 Task: Look for space in Hennaya, Algeria from 3rd June, 2023 to 9th June, 2023 for 2 adults in price range Rs.6000 to Rs.12000. Place can be entire place with 1  bedroom having 1 bed and 1 bathroom. Property type can be house, flat, hotel. Amenities needed are: washing machine. Booking option can be shelf check-in. Required host language is .
Action: Mouse moved to (519, 98)
Screenshot: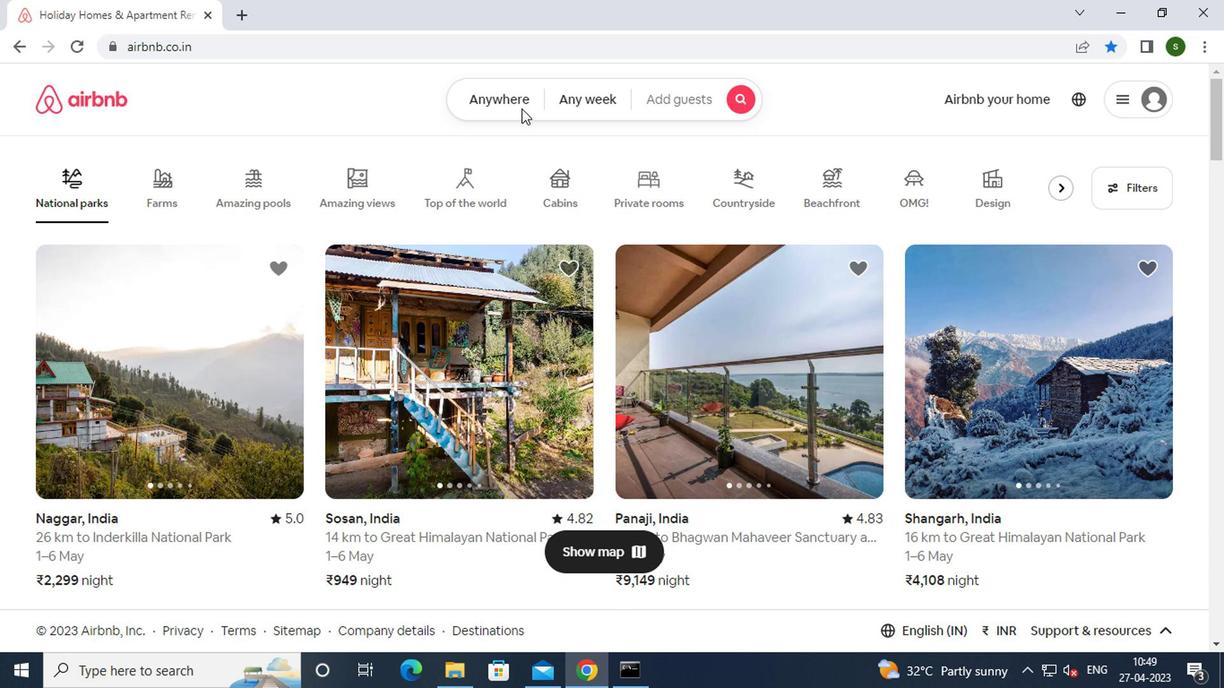 
Action: Mouse pressed left at (519, 98)
Screenshot: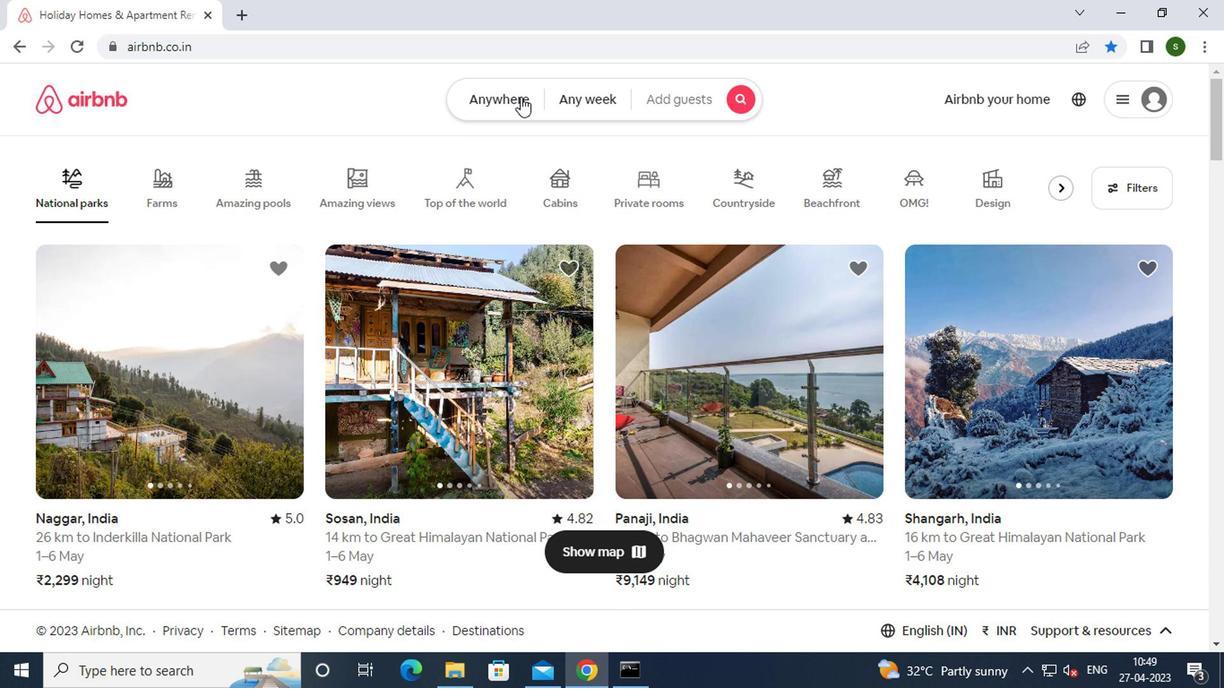 
Action: Mouse moved to (455, 173)
Screenshot: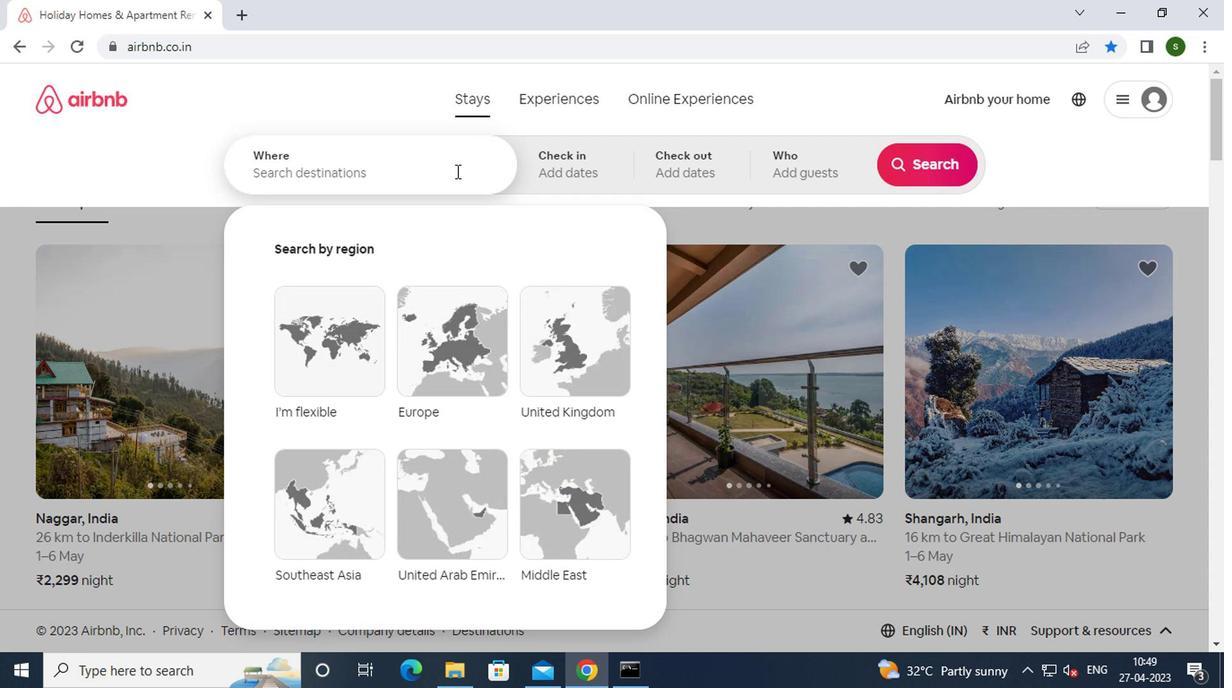 
Action: Mouse pressed left at (455, 173)
Screenshot: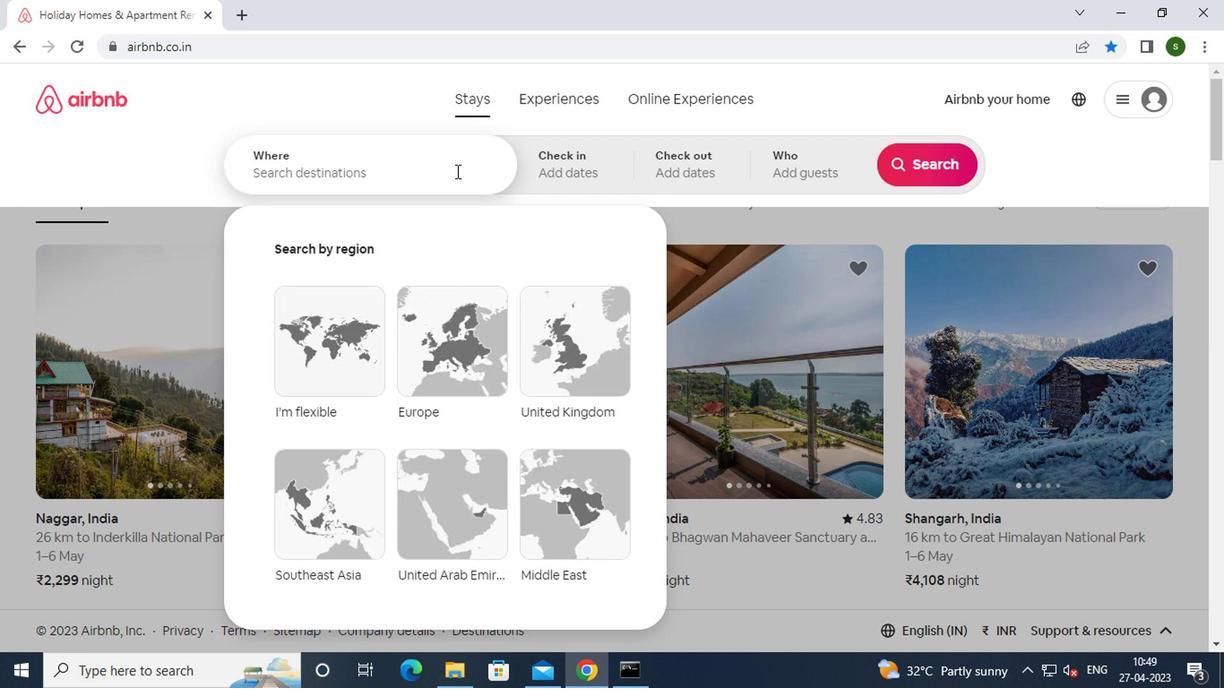 
Action: Key pressed h<Key.caps_lock>ennaya,<Key.space><Key.caps_lock>a<Key.caps_lock>lgeria<Key.enter>
Screenshot: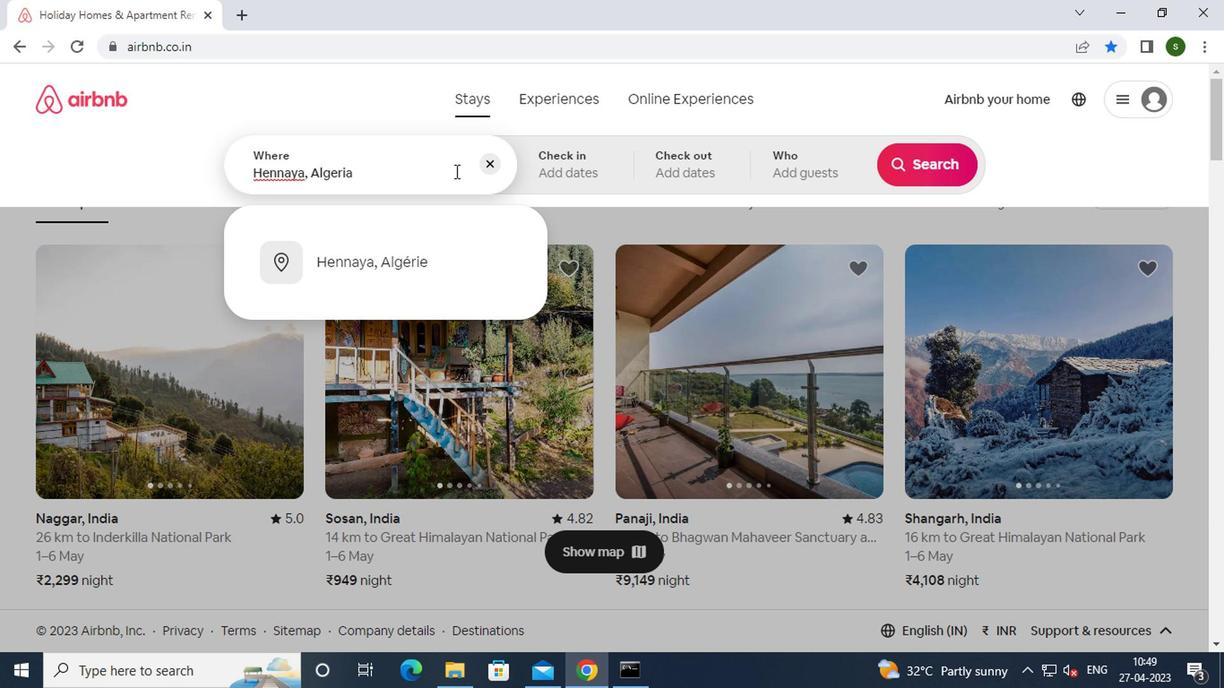 
Action: Mouse moved to (900, 312)
Screenshot: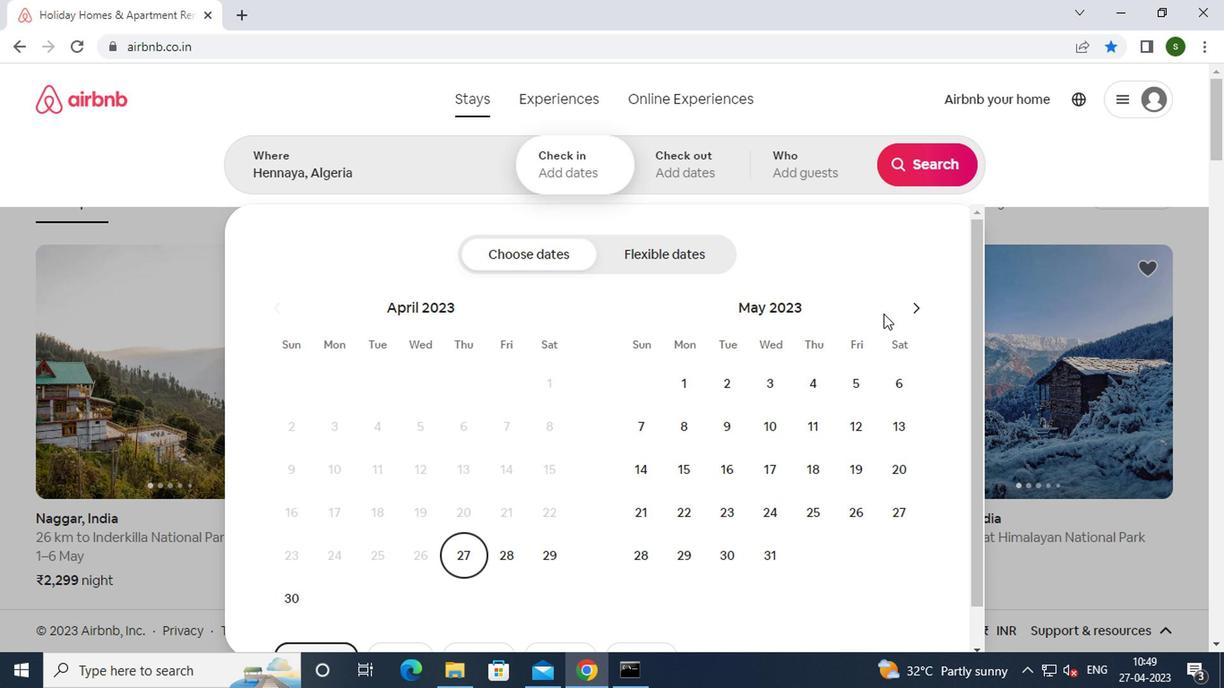 
Action: Mouse pressed left at (900, 312)
Screenshot: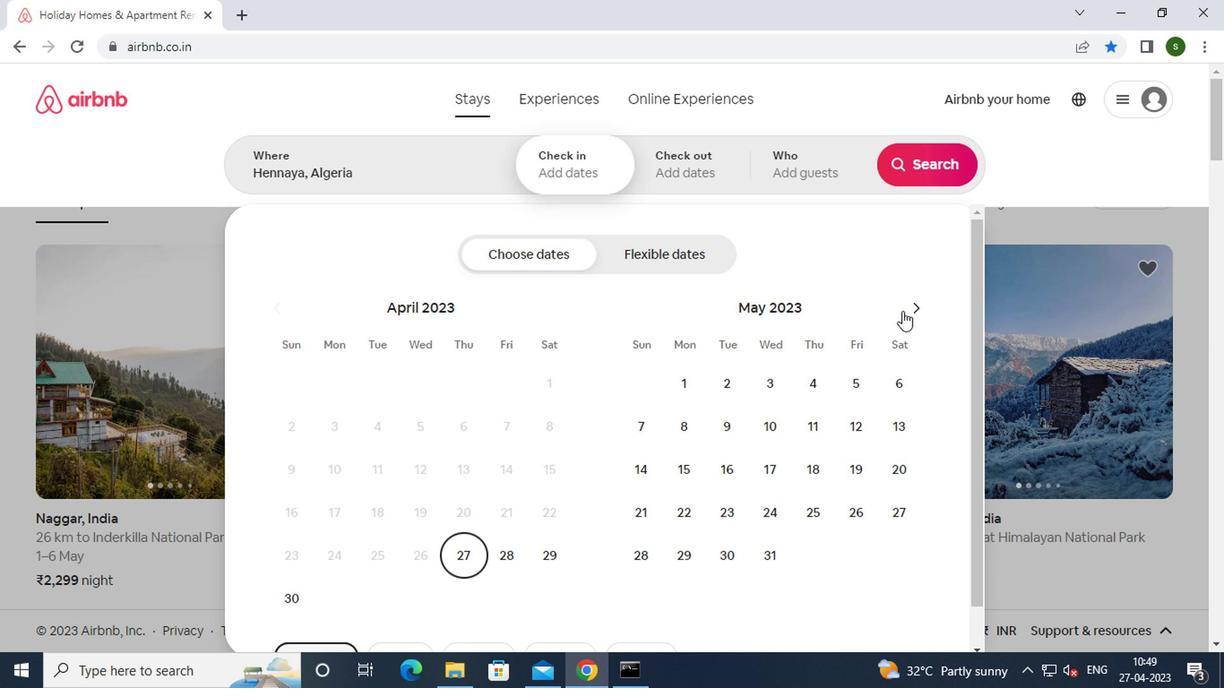 
Action: Mouse moved to (885, 390)
Screenshot: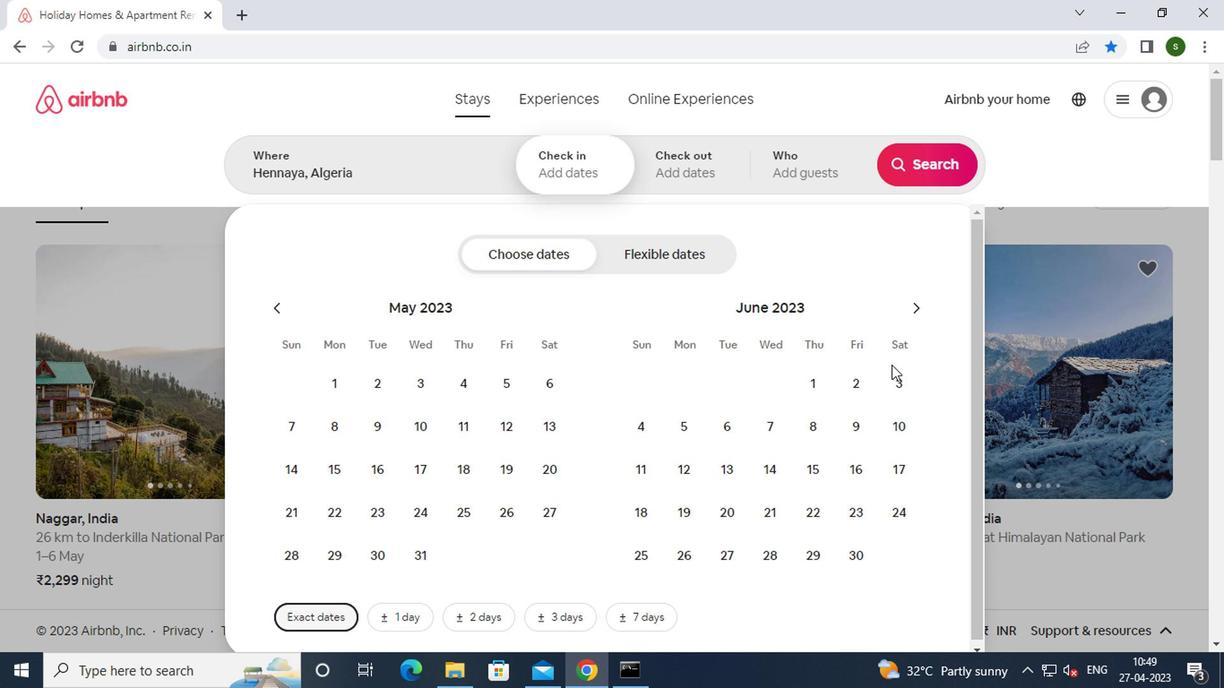
Action: Mouse pressed left at (885, 390)
Screenshot: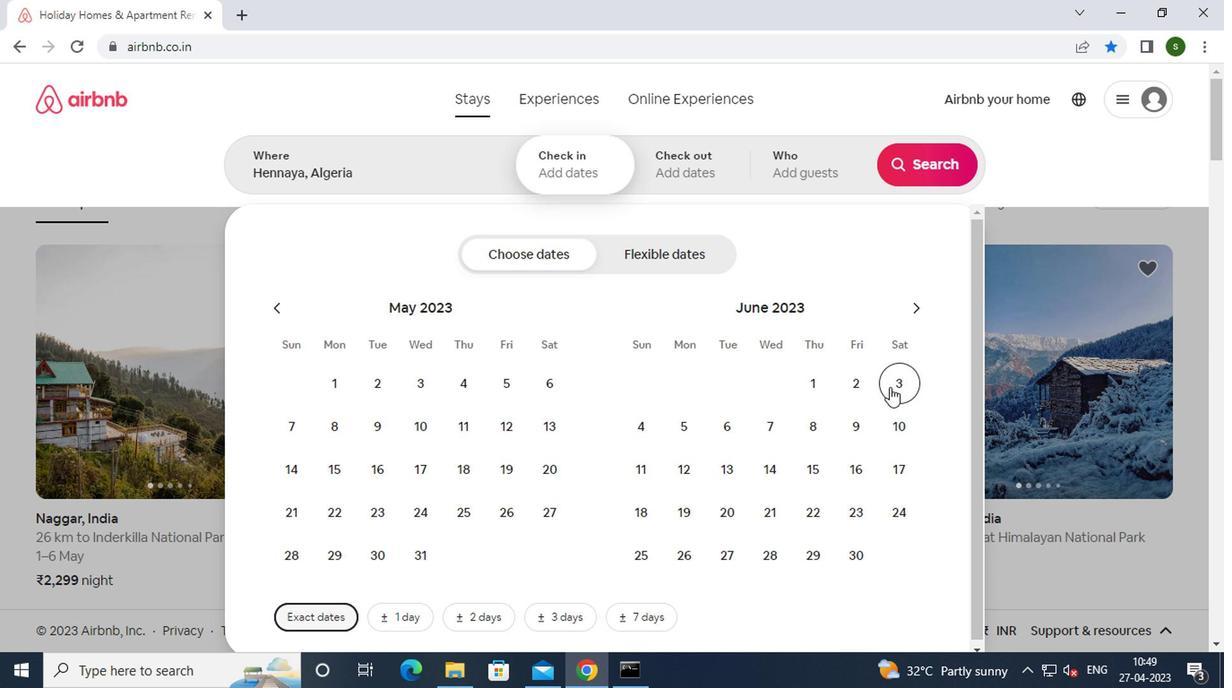 
Action: Mouse moved to (852, 437)
Screenshot: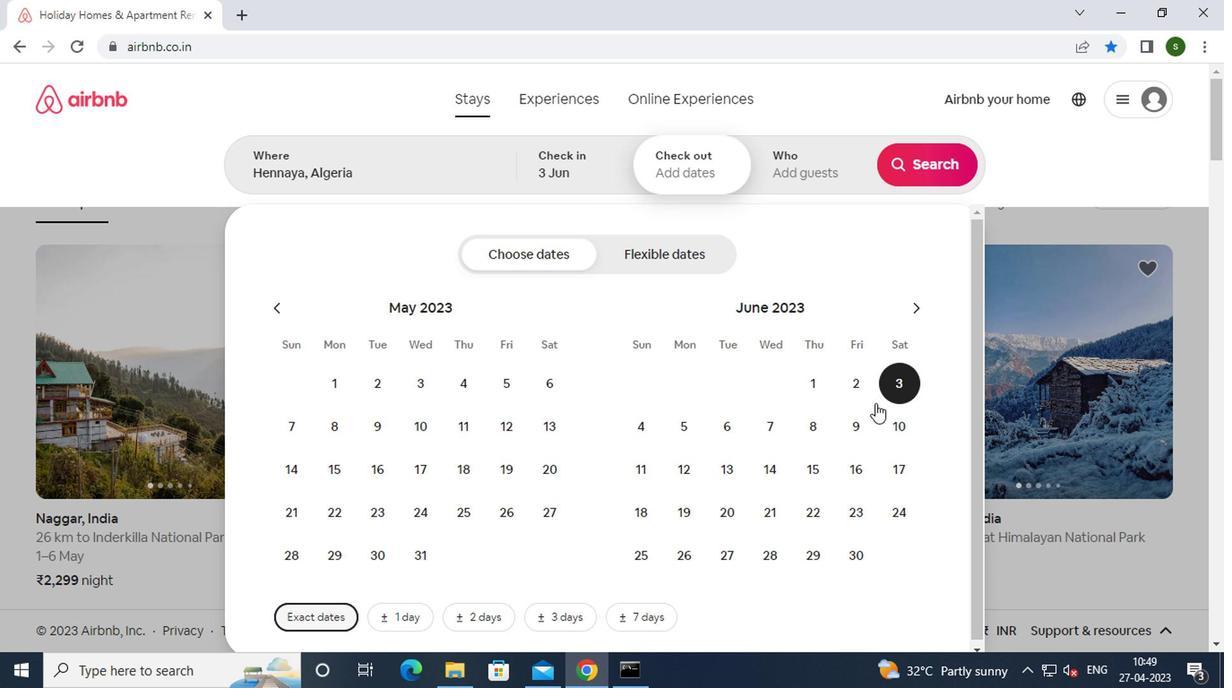 
Action: Mouse pressed left at (852, 437)
Screenshot: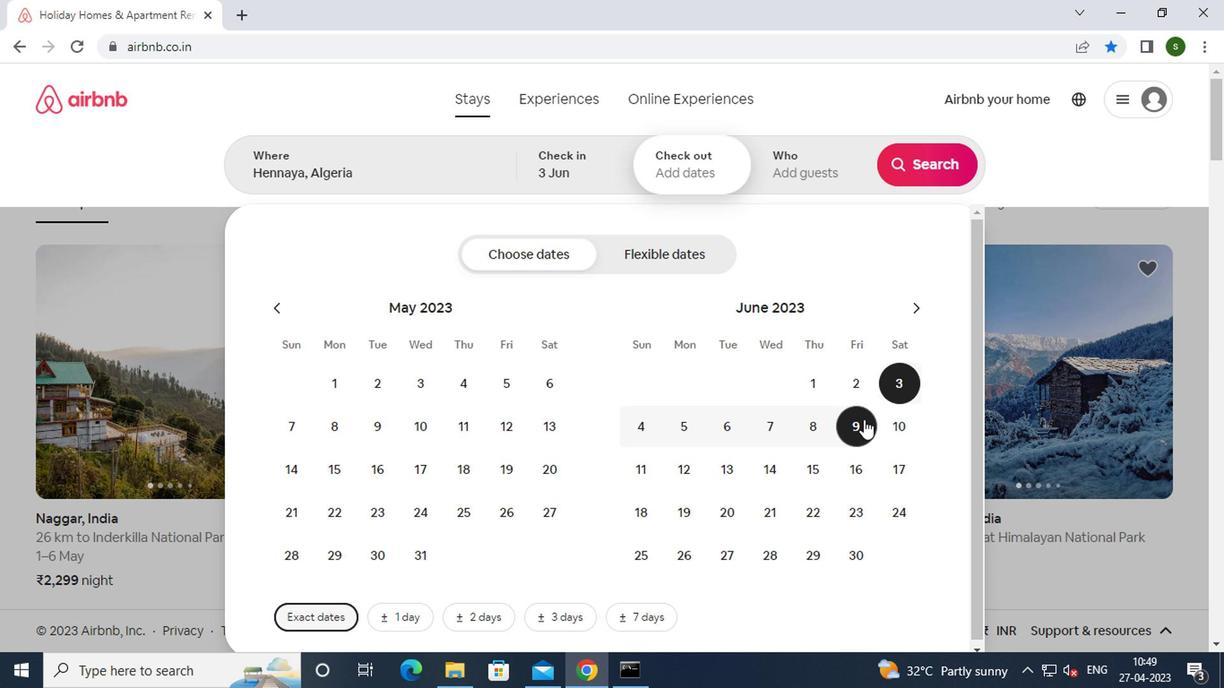 
Action: Mouse moved to (831, 177)
Screenshot: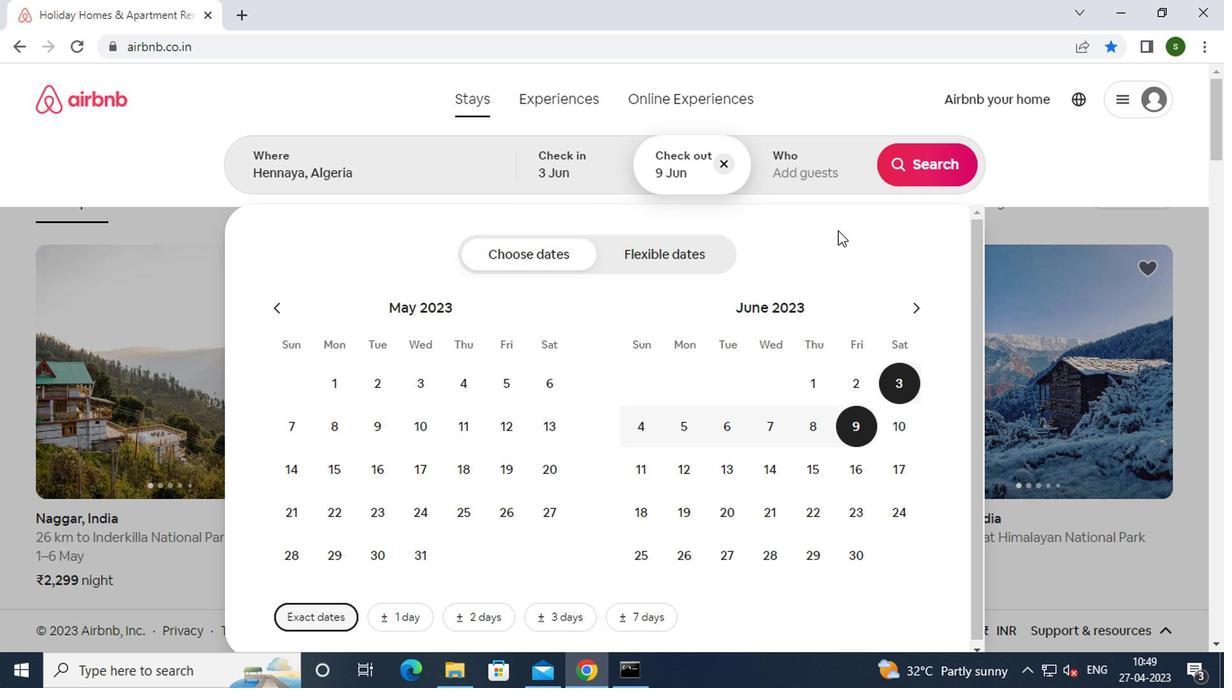 
Action: Mouse pressed left at (831, 177)
Screenshot: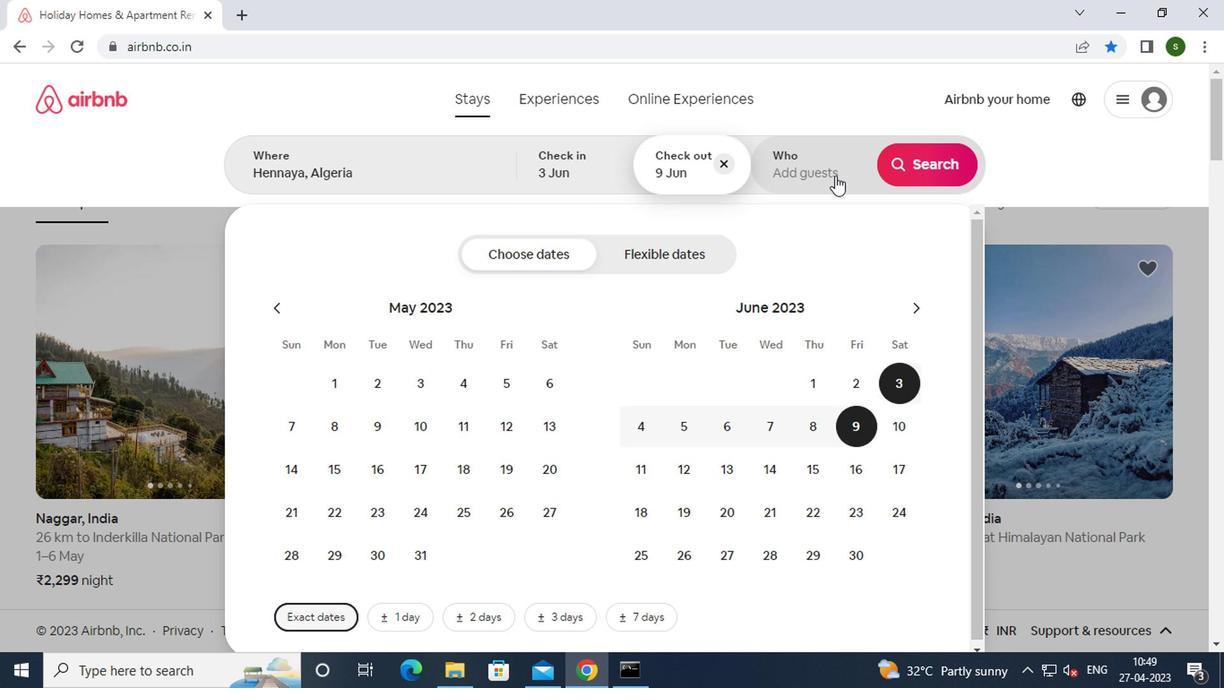 
Action: Mouse moved to (929, 258)
Screenshot: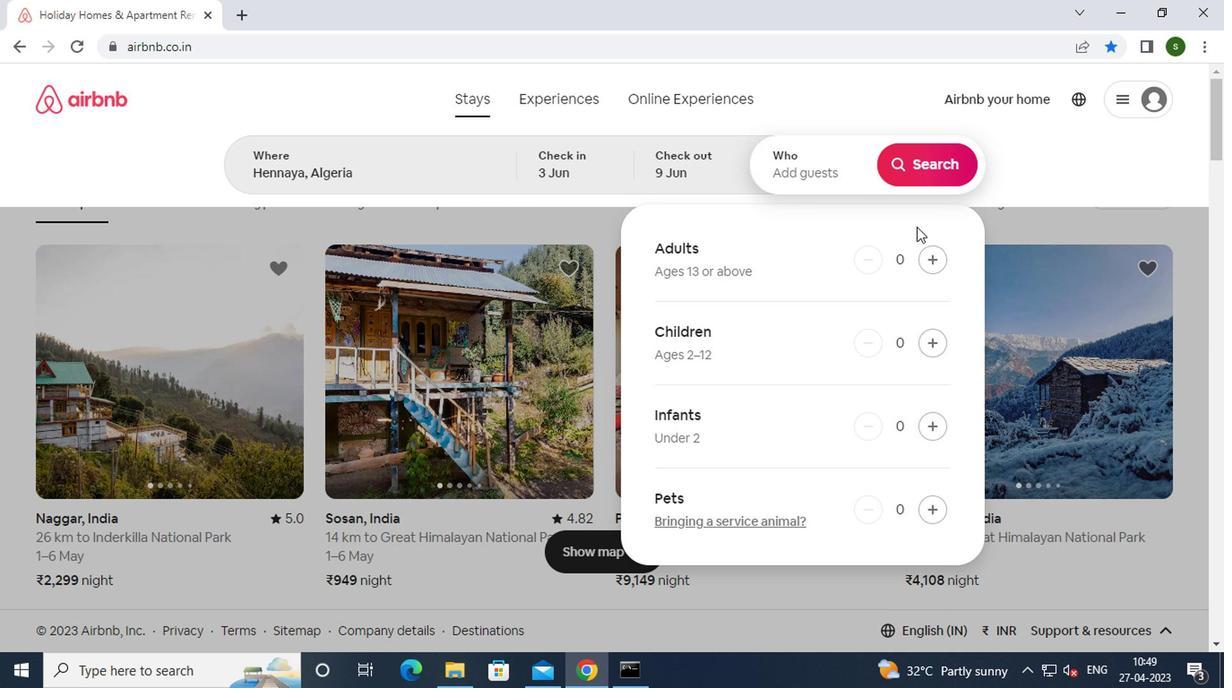
Action: Mouse pressed left at (929, 258)
Screenshot: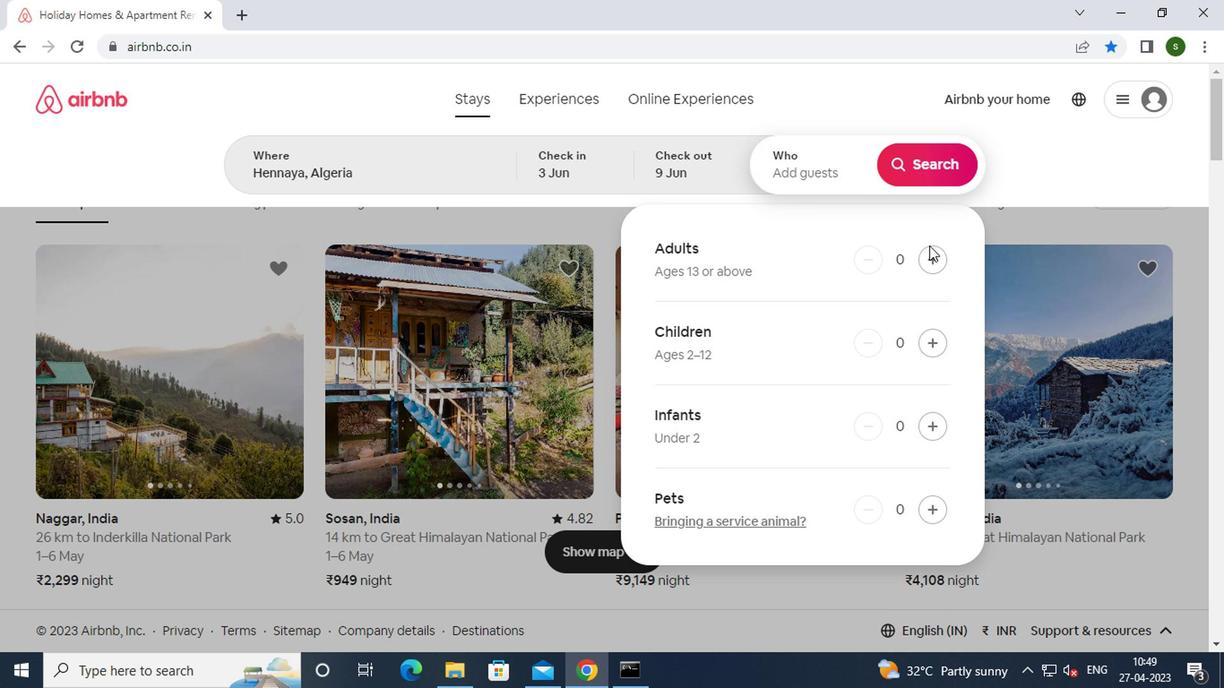 
Action: Mouse pressed left at (929, 258)
Screenshot: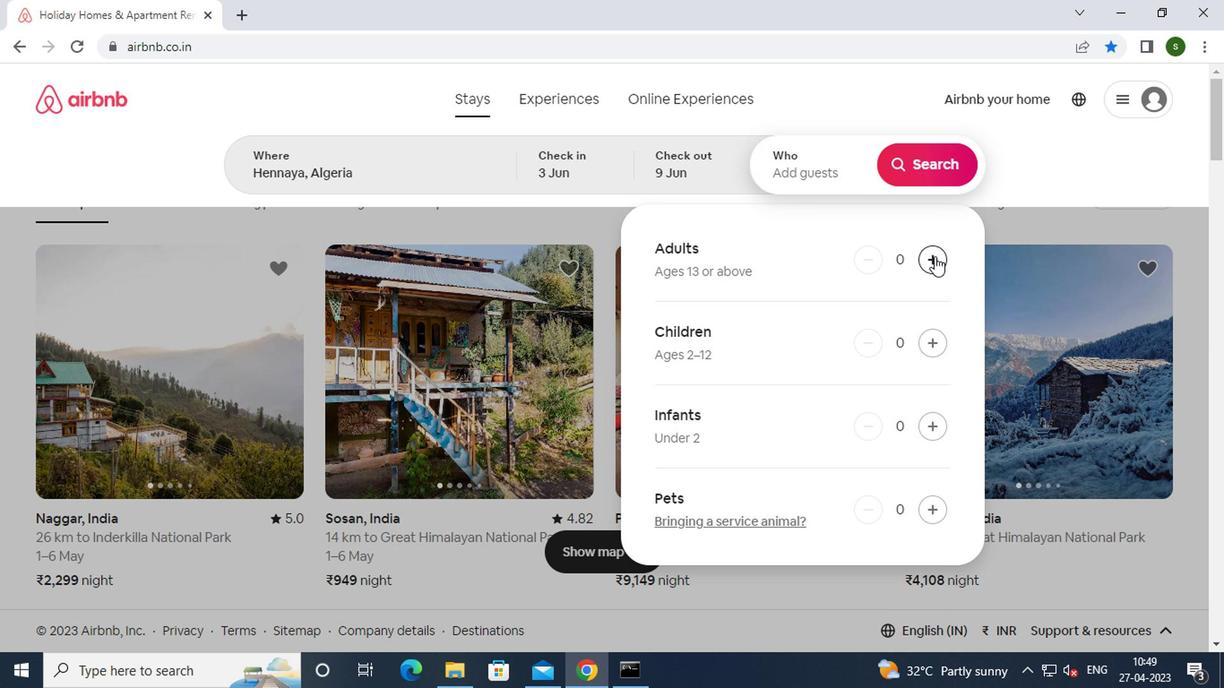 
Action: Mouse moved to (934, 175)
Screenshot: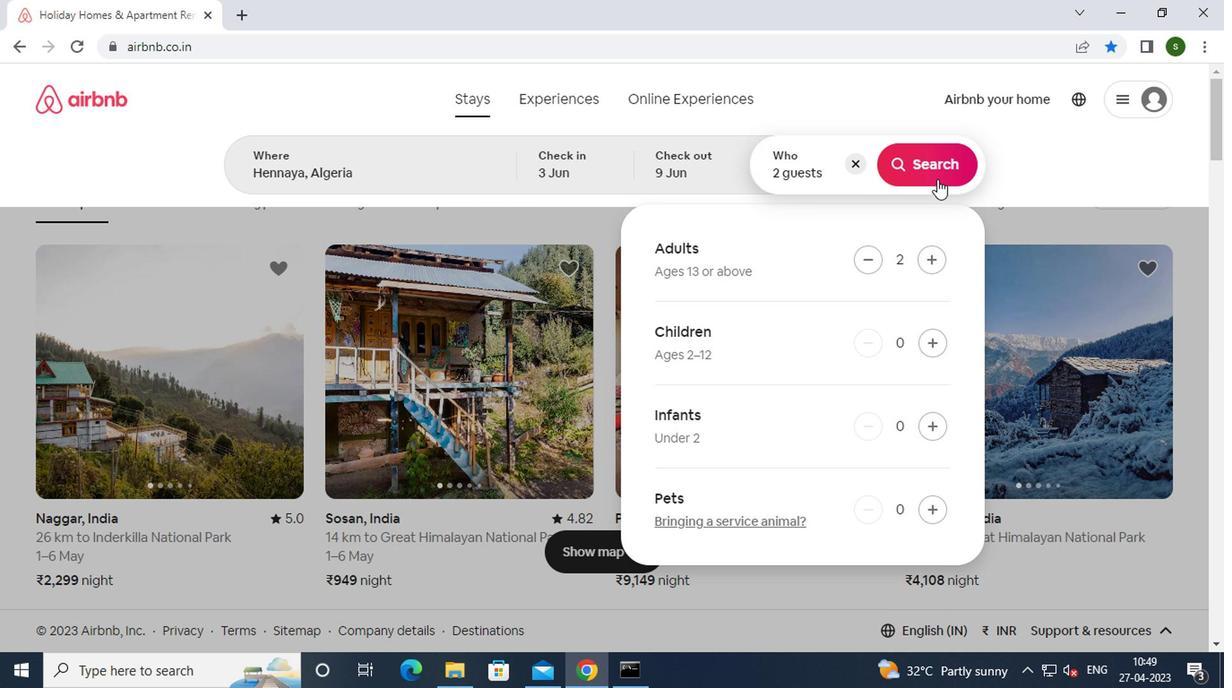 
Action: Mouse pressed left at (934, 175)
Screenshot: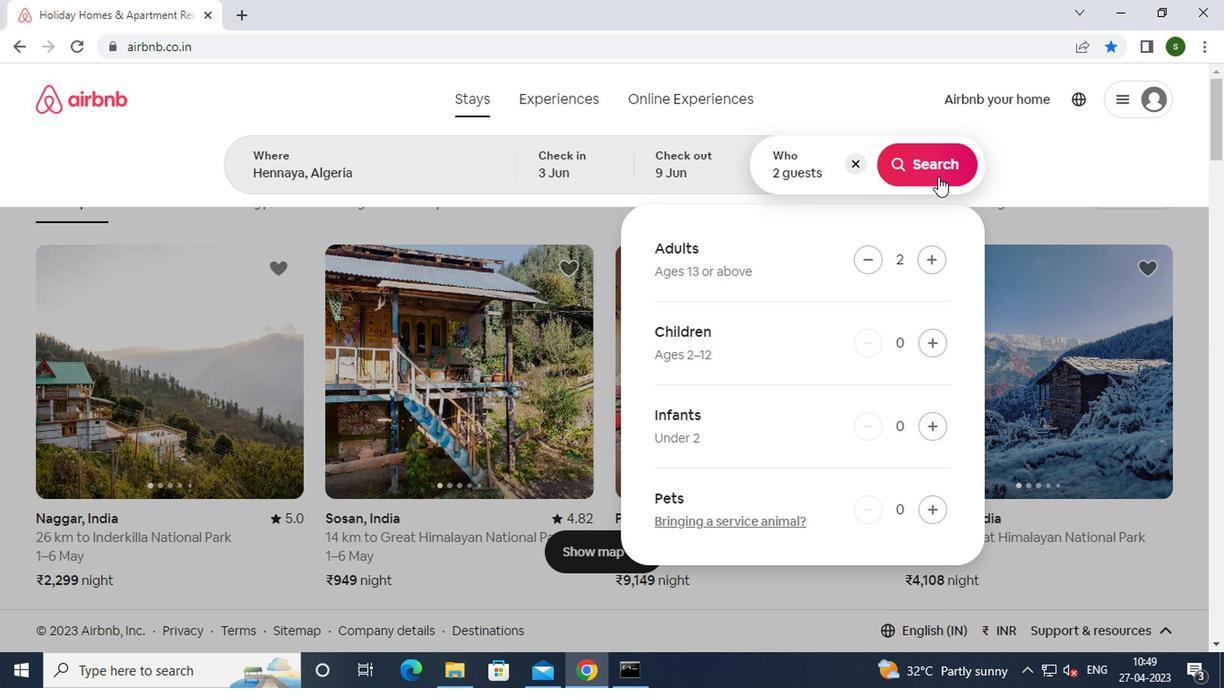 
Action: Mouse moved to (1137, 174)
Screenshot: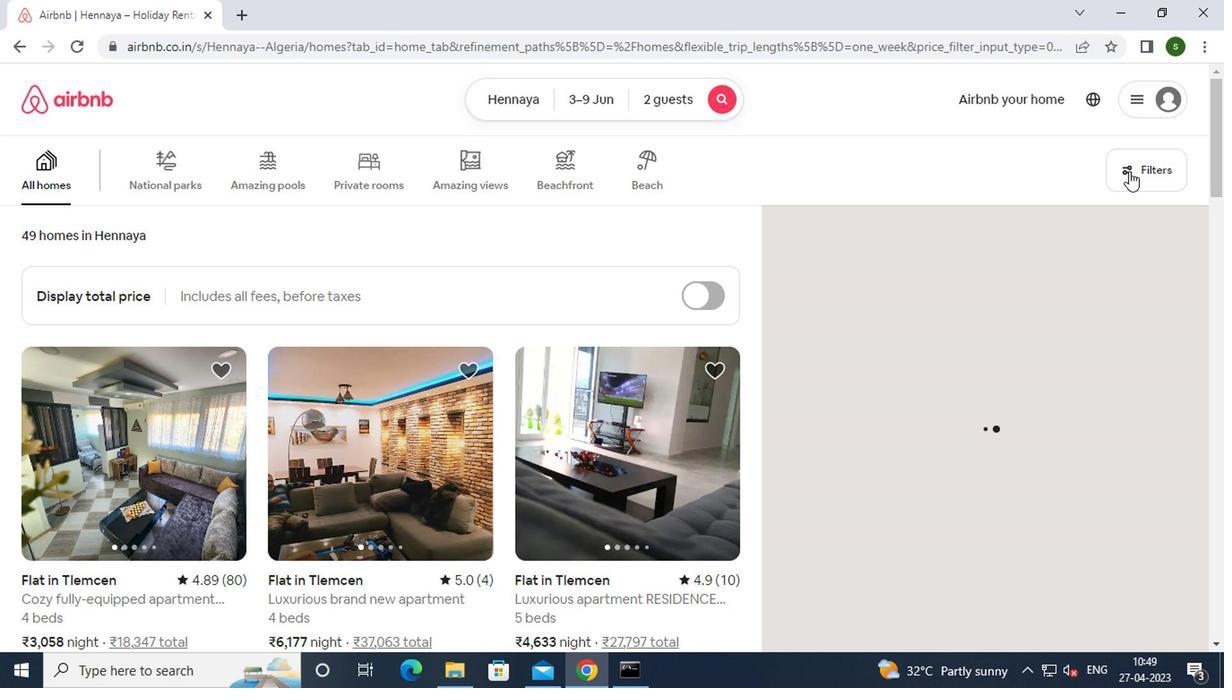
Action: Mouse pressed left at (1137, 174)
Screenshot: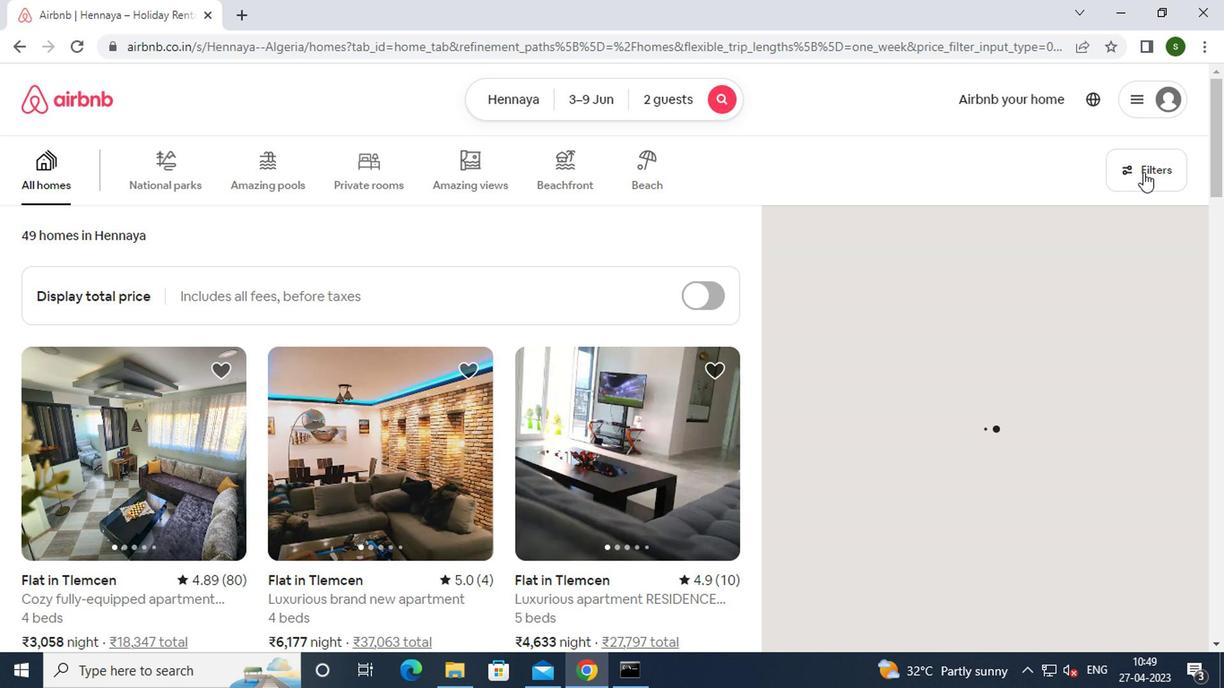 
Action: Mouse moved to (562, 387)
Screenshot: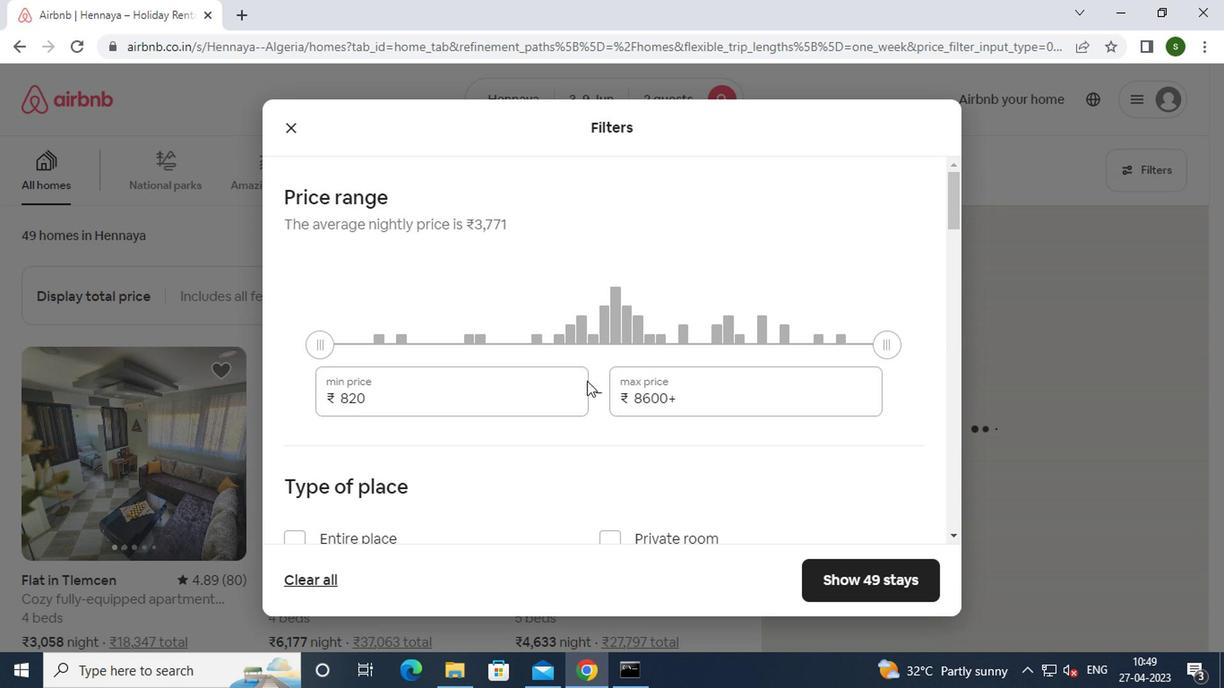 
Action: Mouse pressed left at (562, 387)
Screenshot: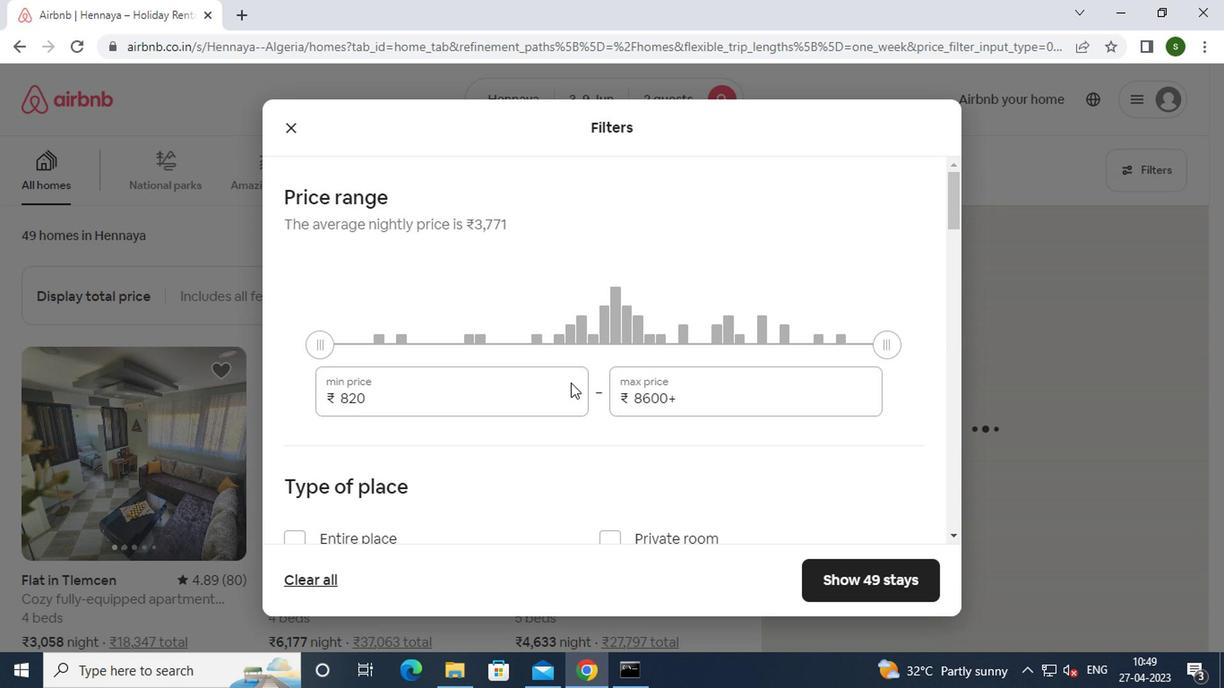 
Action: Key pressed <Key.backspace><Key.backspace><Key.backspace><Key.backspace>6000
Screenshot: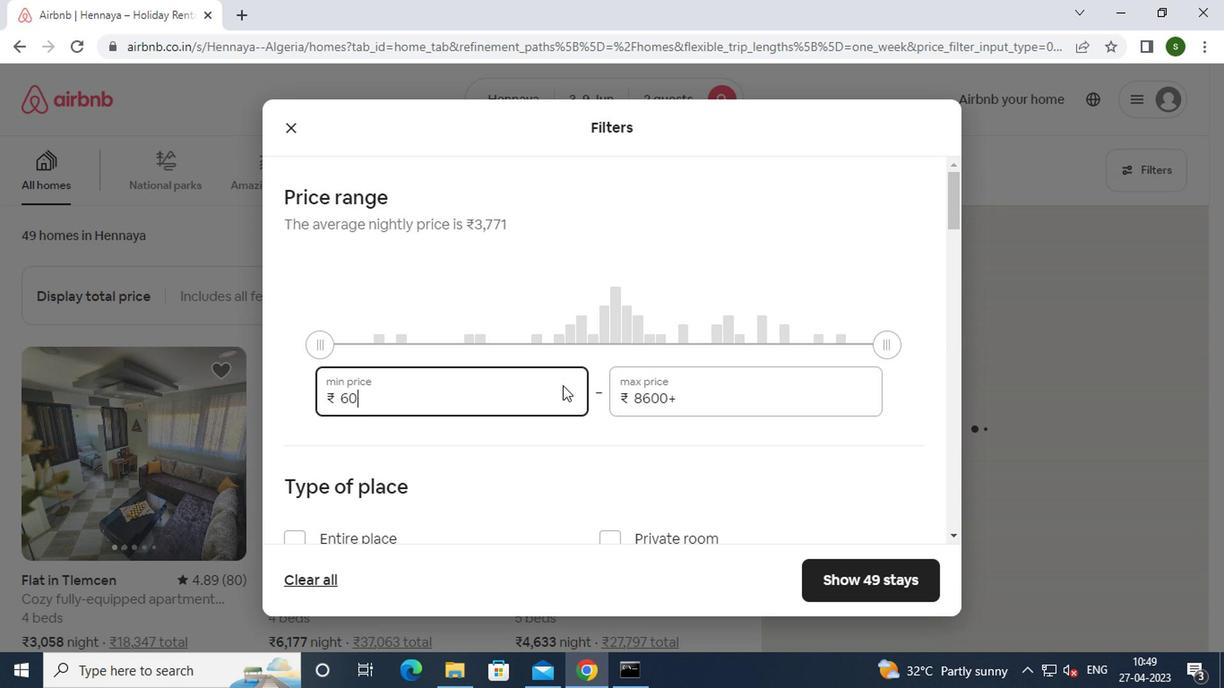 
Action: Mouse moved to (728, 397)
Screenshot: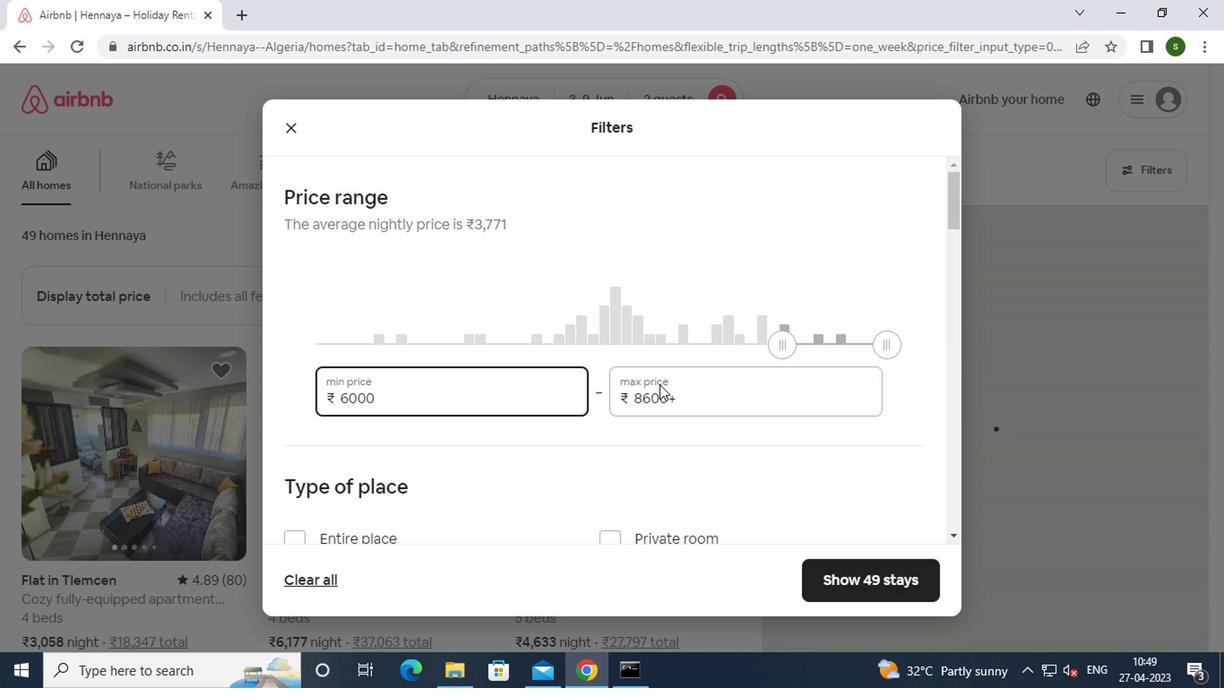 
Action: Mouse pressed left at (728, 397)
Screenshot: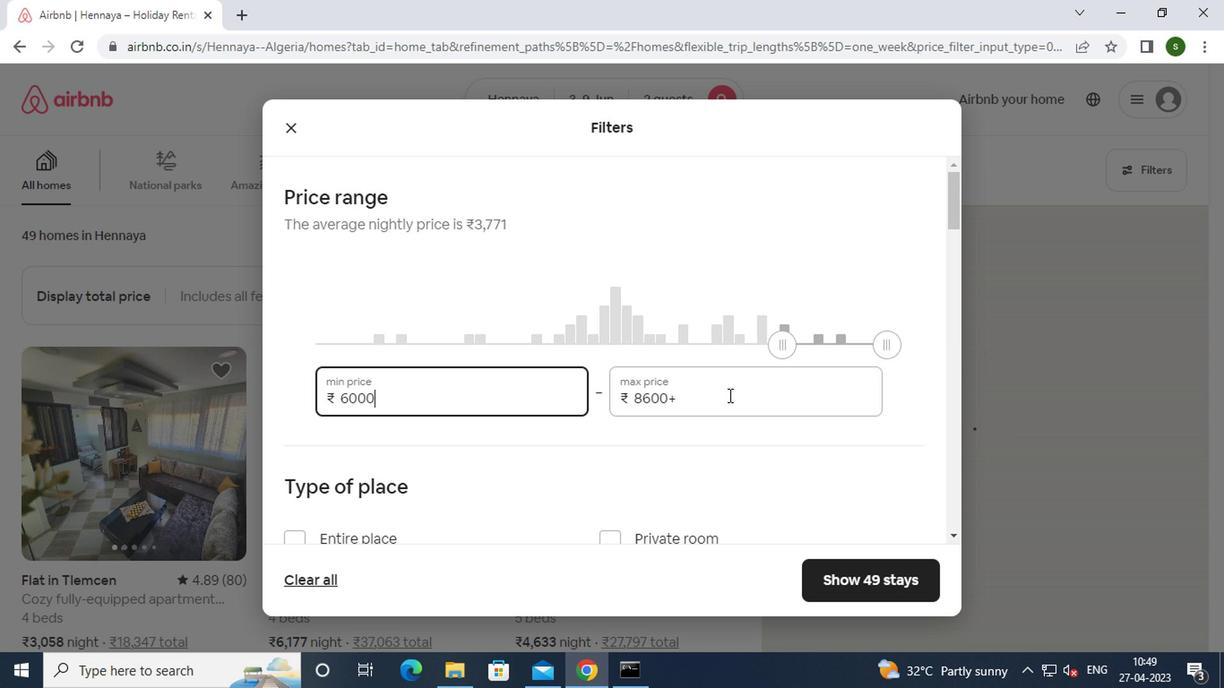 
Action: Key pressed <Key.backspace><Key.backspace><Key.backspace><Key.backspace><Key.backspace><Key.backspace><Key.backspace><Key.backspace><Key.backspace><Key.backspace><Key.backspace>12000
Screenshot: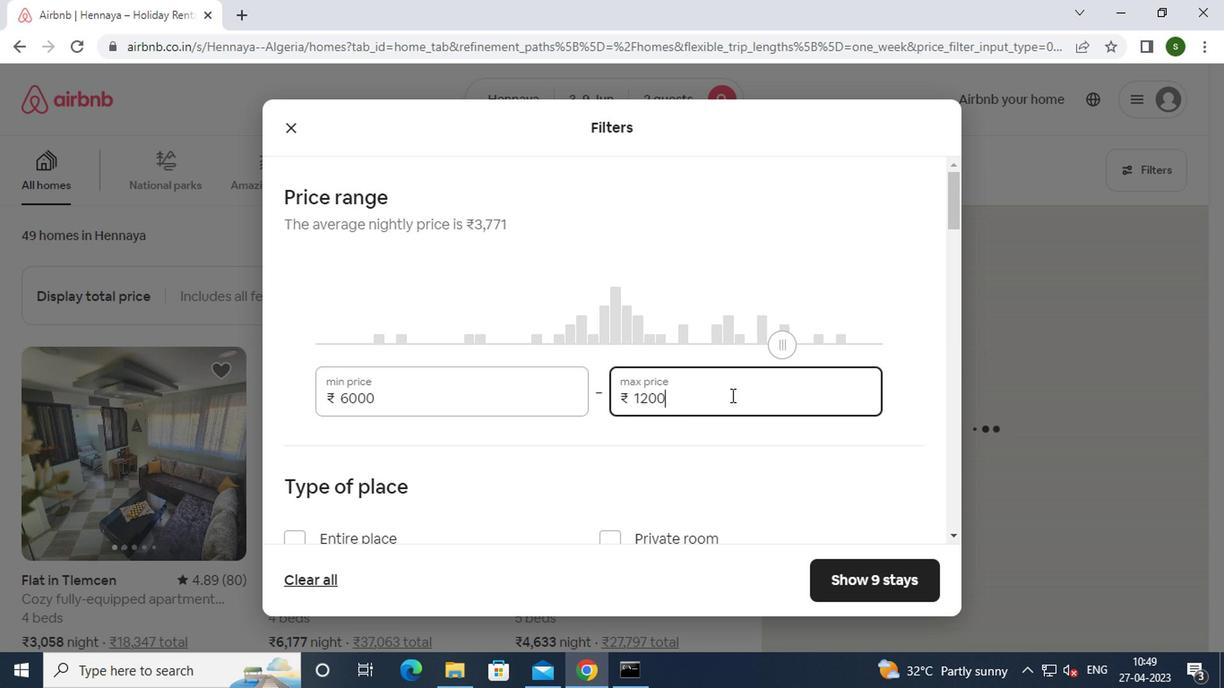 
Action: Mouse moved to (596, 405)
Screenshot: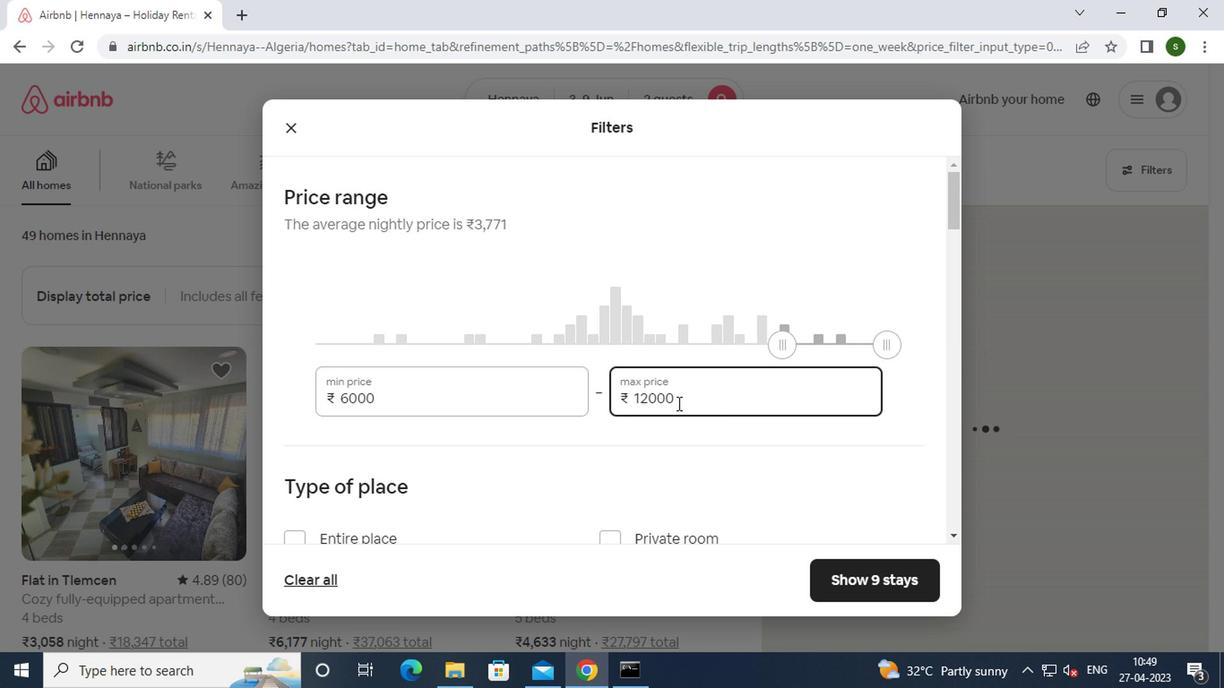 
Action: Mouse scrolled (596, 404) with delta (0, -1)
Screenshot: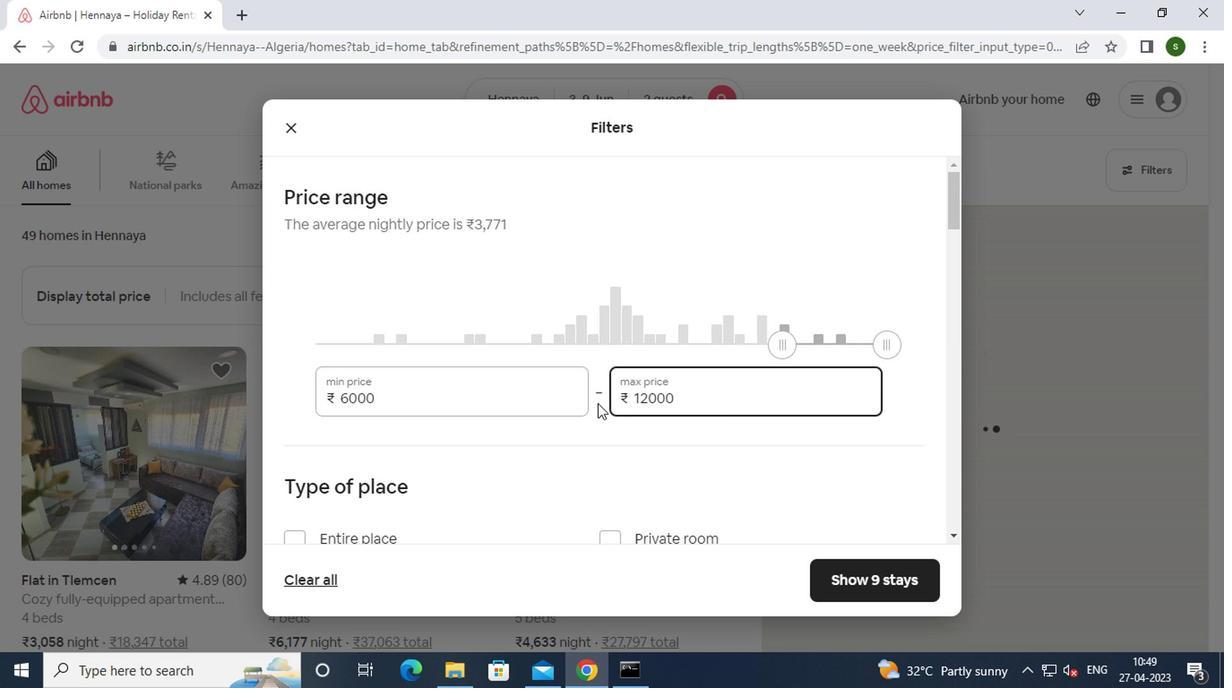 
Action: Mouse scrolled (596, 404) with delta (0, -1)
Screenshot: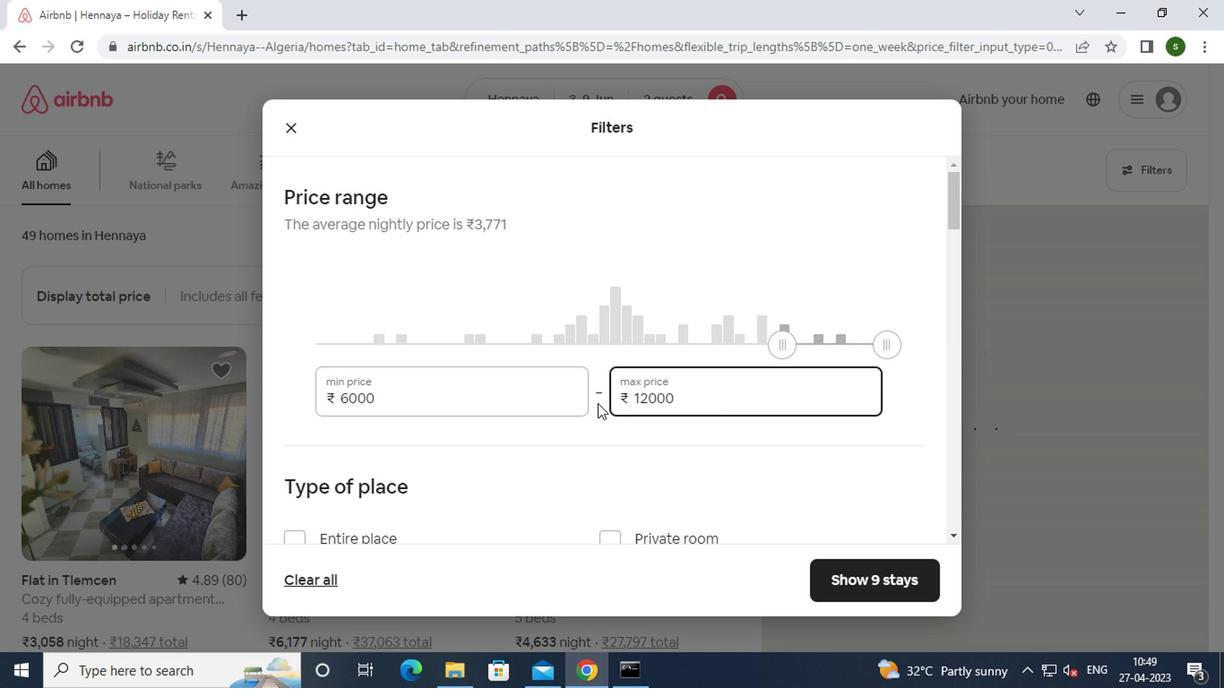 
Action: Mouse moved to (392, 366)
Screenshot: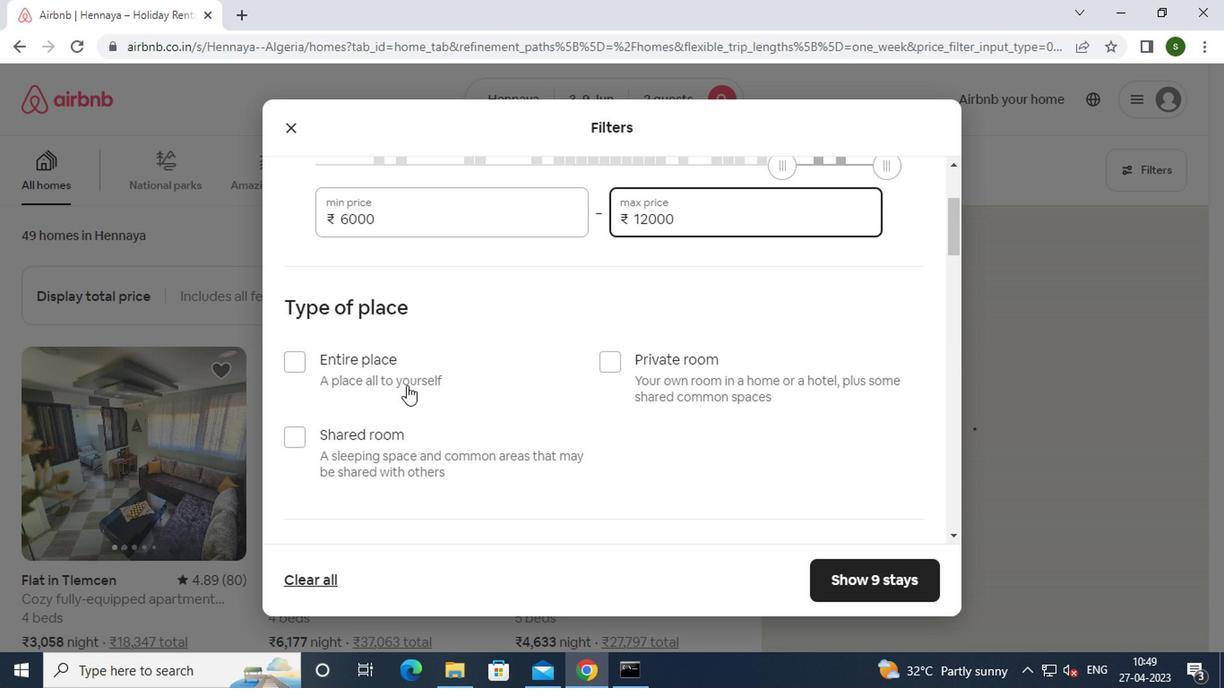 
Action: Mouse pressed left at (392, 366)
Screenshot: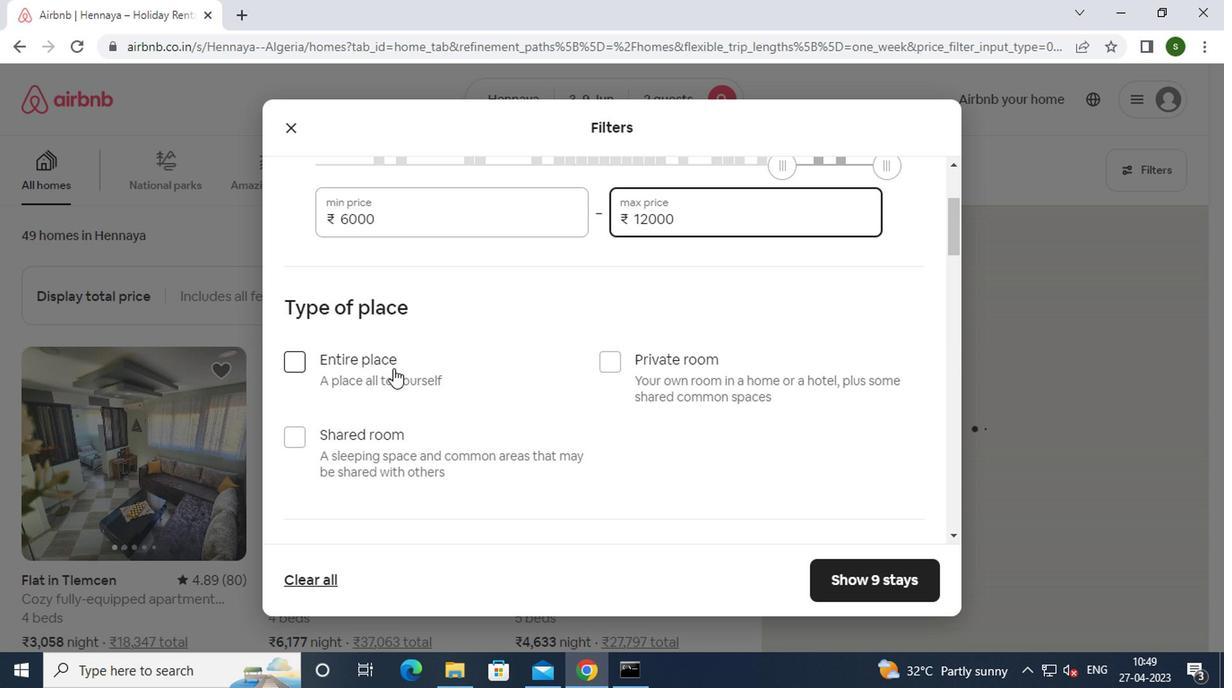 
Action: Mouse moved to (451, 348)
Screenshot: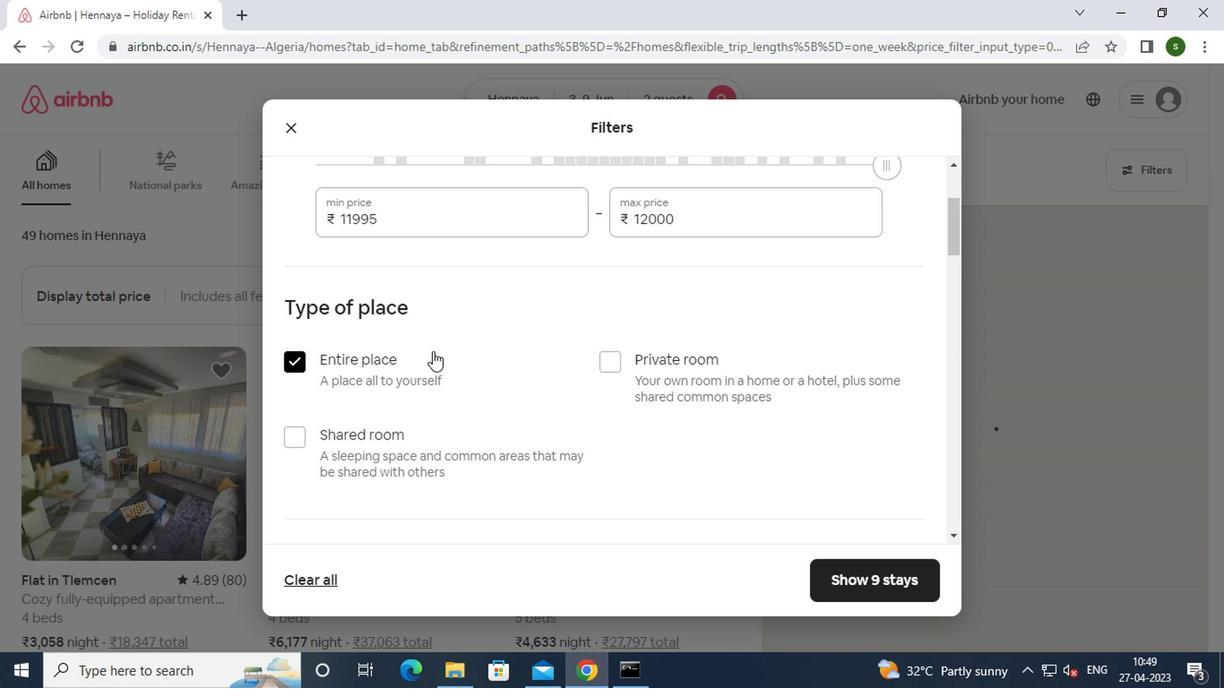 
Action: Mouse scrolled (451, 347) with delta (0, 0)
Screenshot: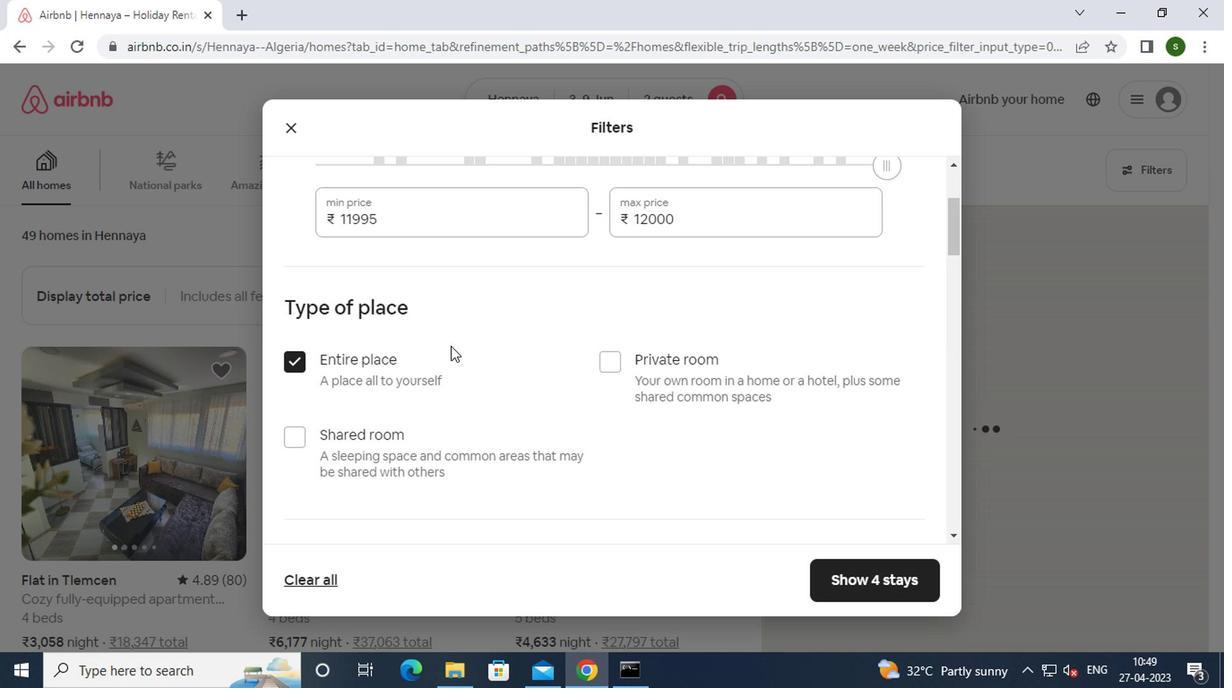 
Action: Mouse scrolled (451, 347) with delta (0, 0)
Screenshot: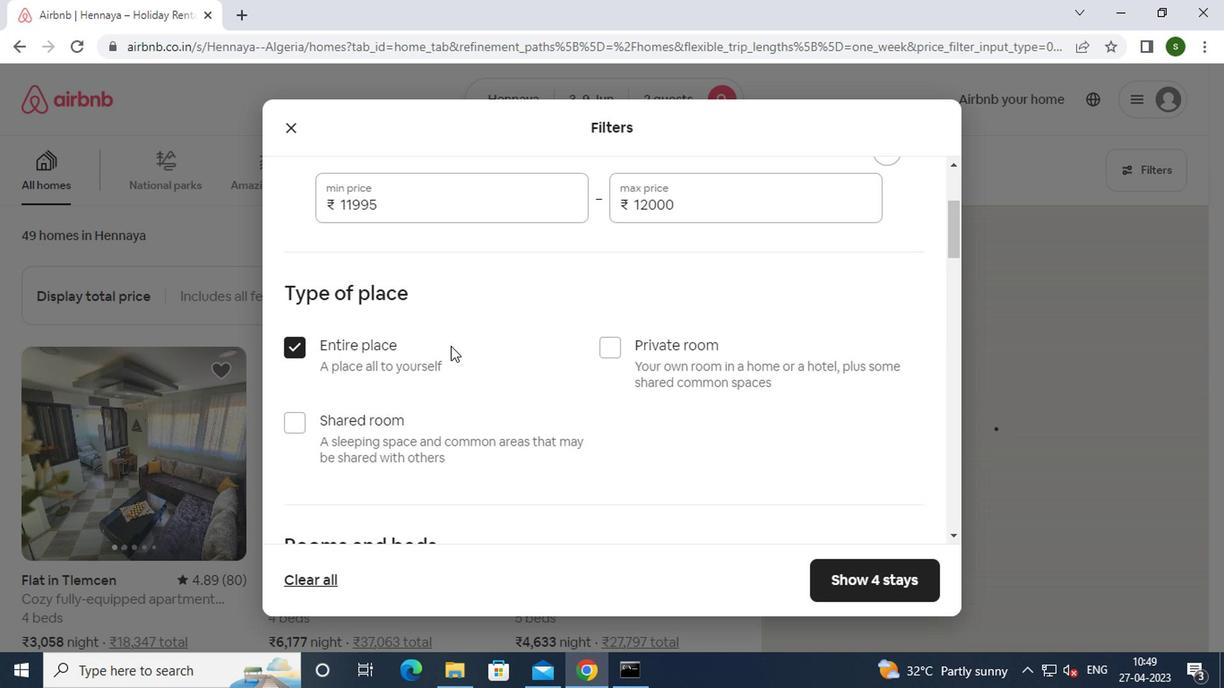 
Action: Mouse scrolled (451, 347) with delta (0, 0)
Screenshot: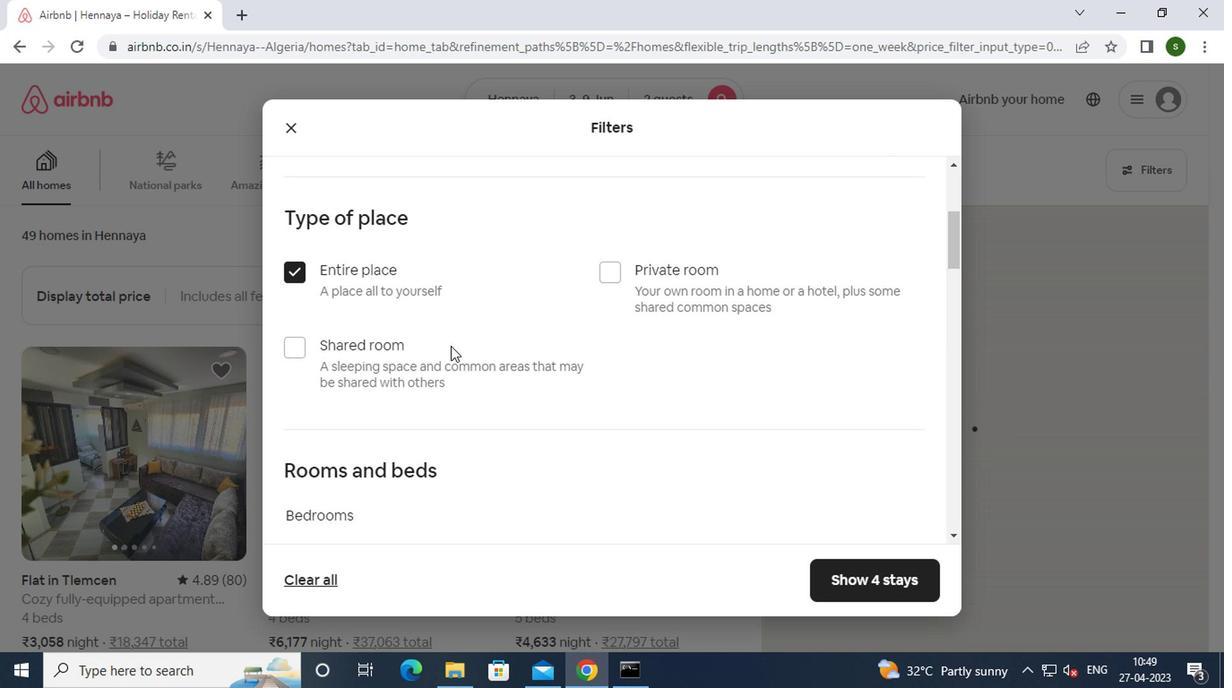 
Action: Mouse scrolled (451, 347) with delta (0, 0)
Screenshot: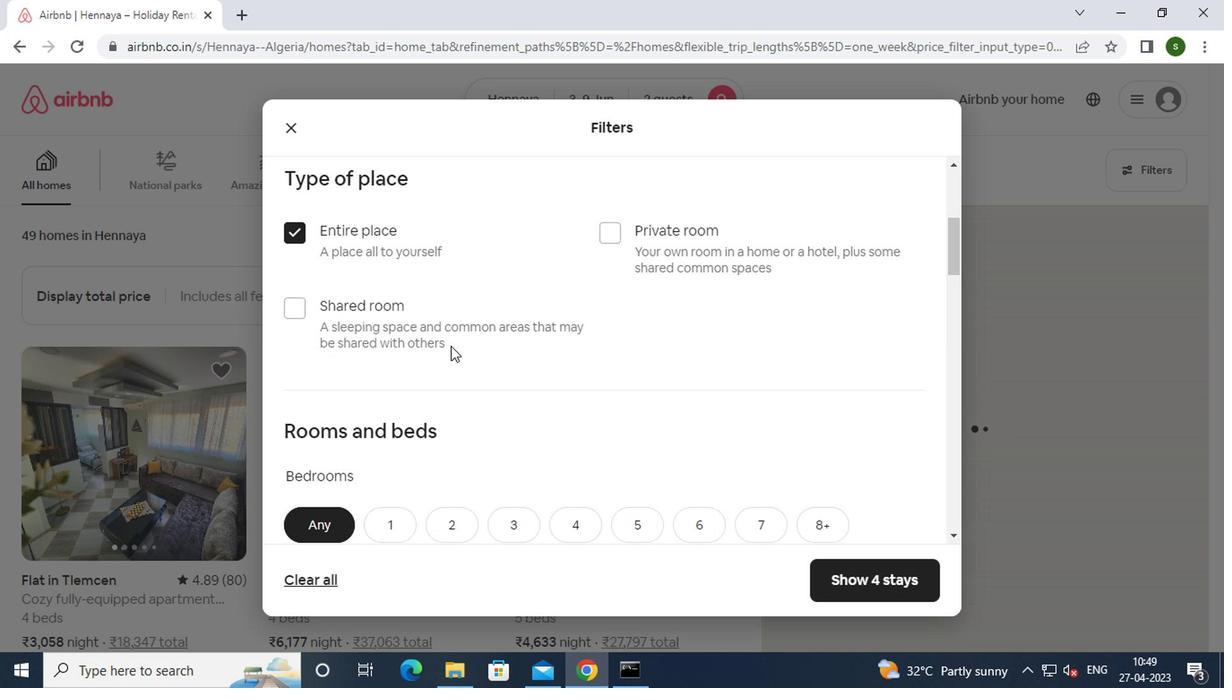 
Action: Mouse moved to (401, 295)
Screenshot: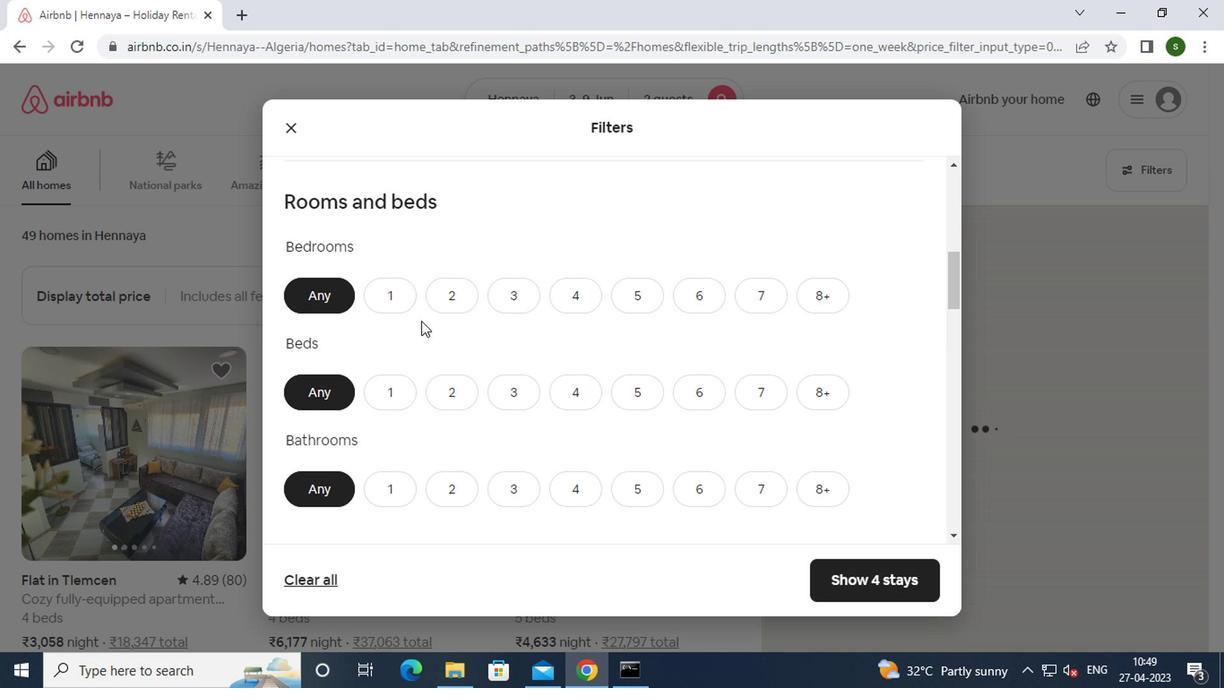 
Action: Mouse pressed left at (401, 295)
Screenshot: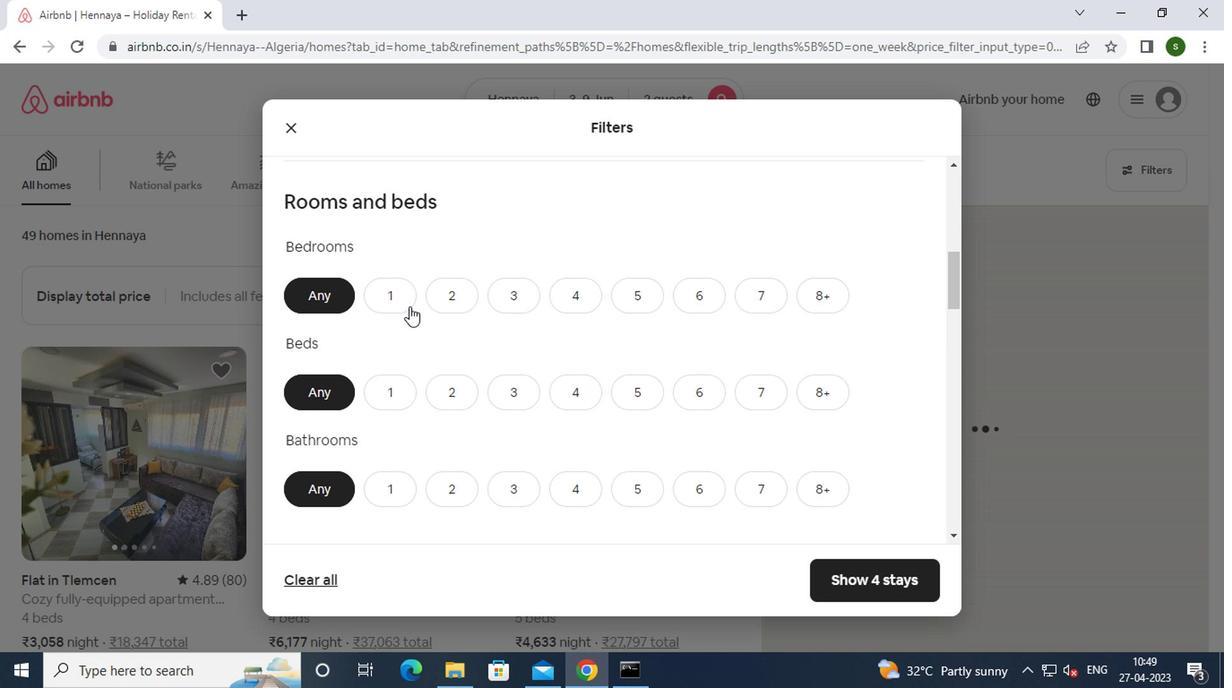 
Action: Mouse moved to (392, 390)
Screenshot: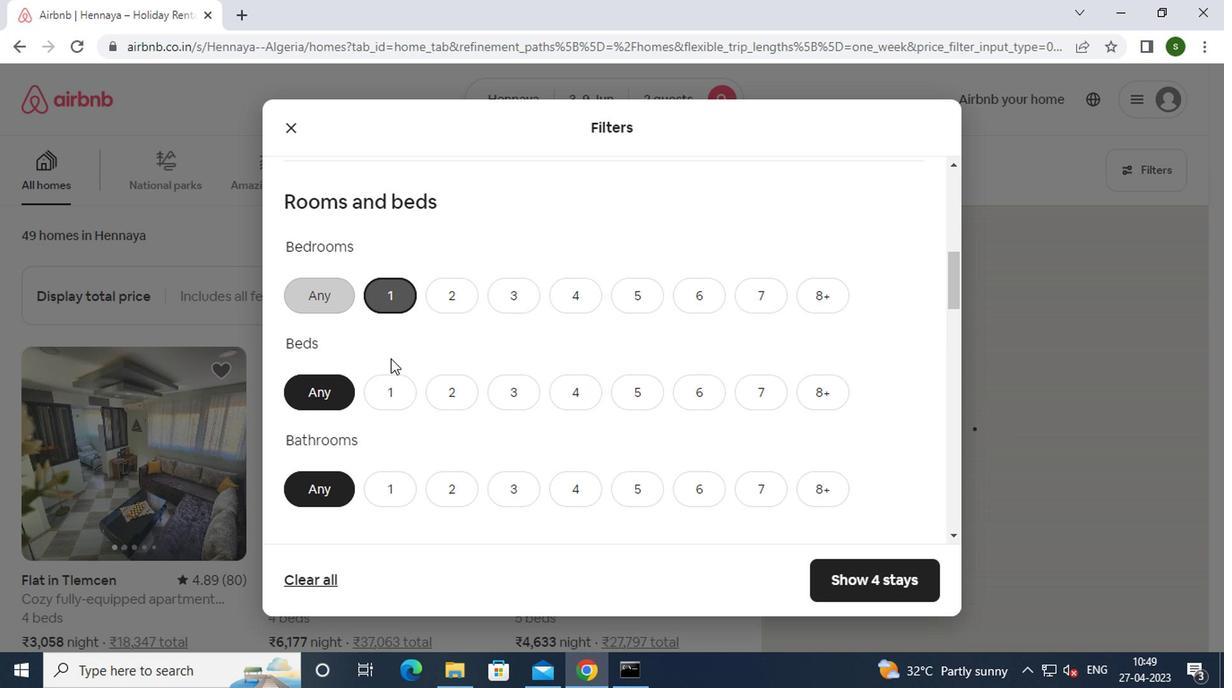 
Action: Mouse pressed left at (392, 390)
Screenshot: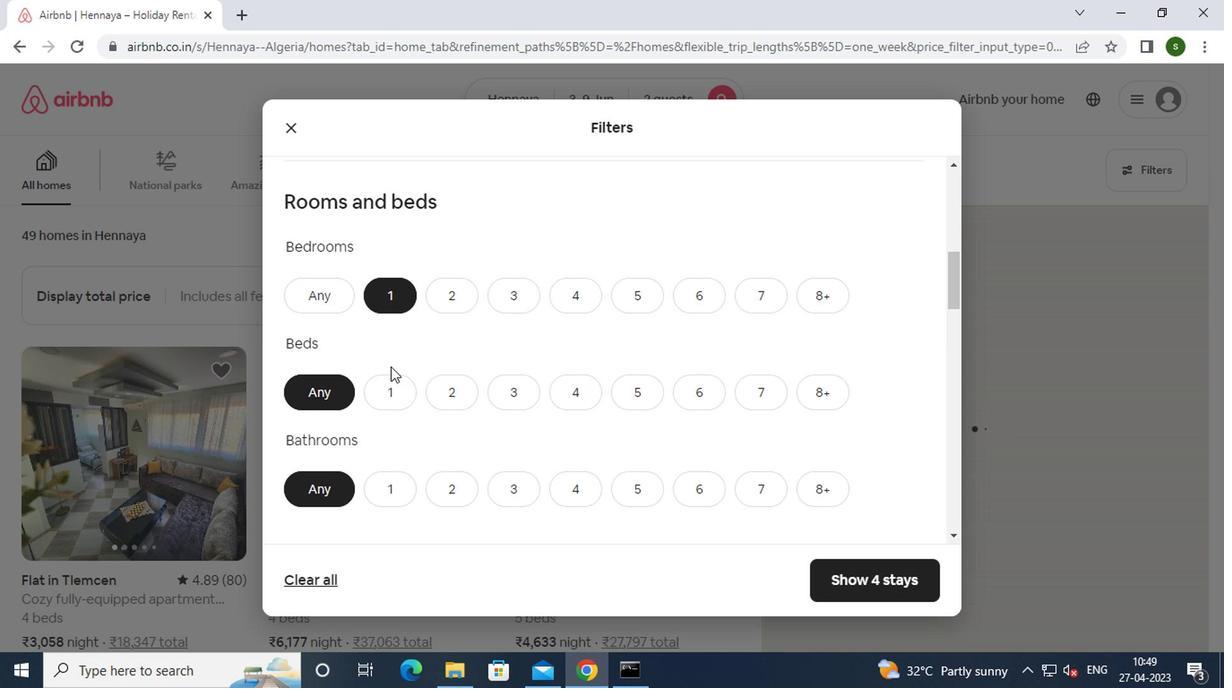 
Action: Mouse moved to (388, 500)
Screenshot: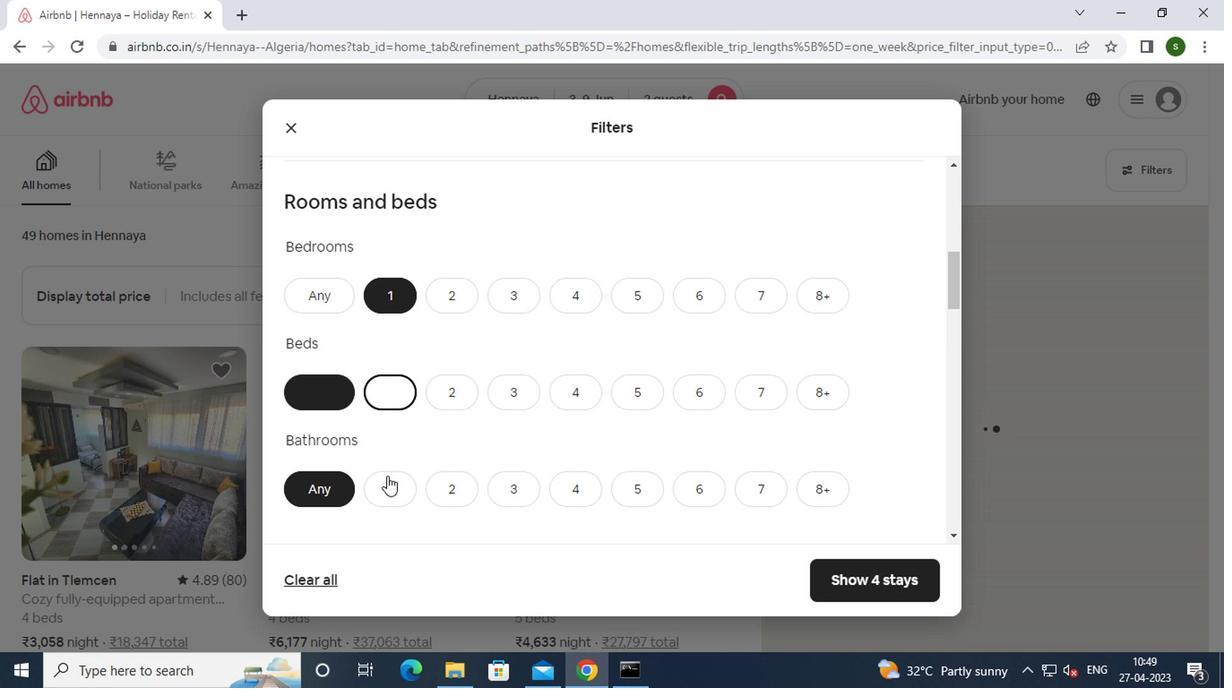
Action: Mouse pressed left at (388, 500)
Screenshot: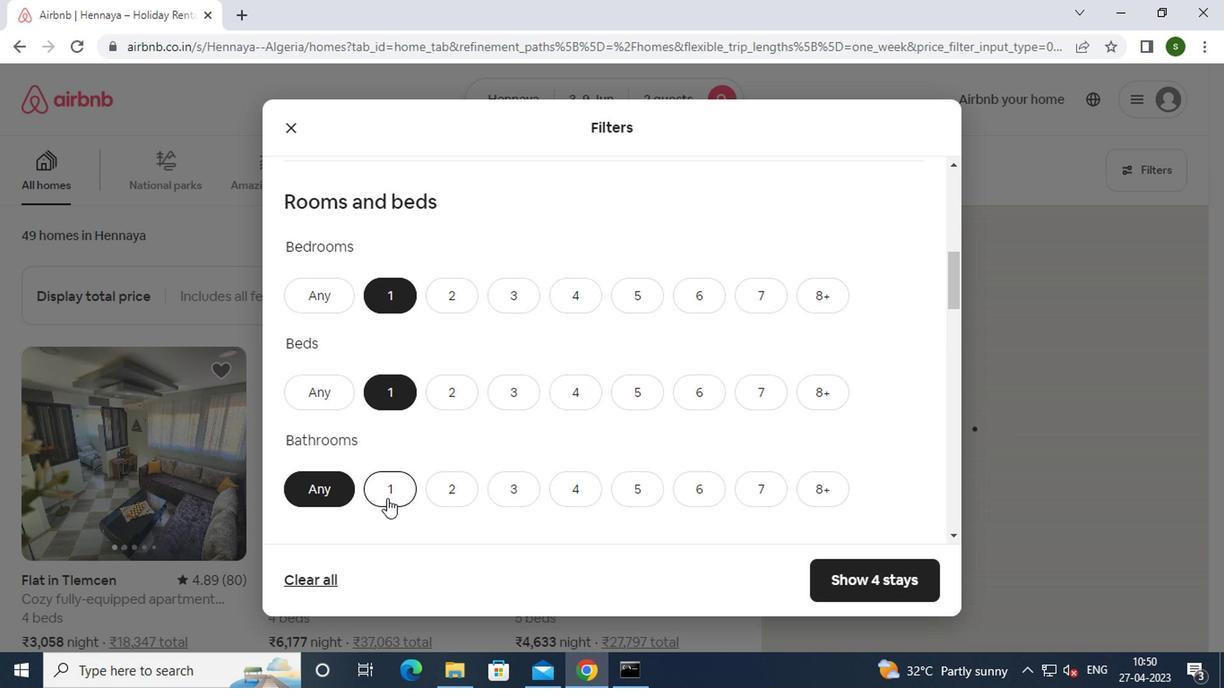 
Action: Mouse moved to (531, 383)
Screenshot: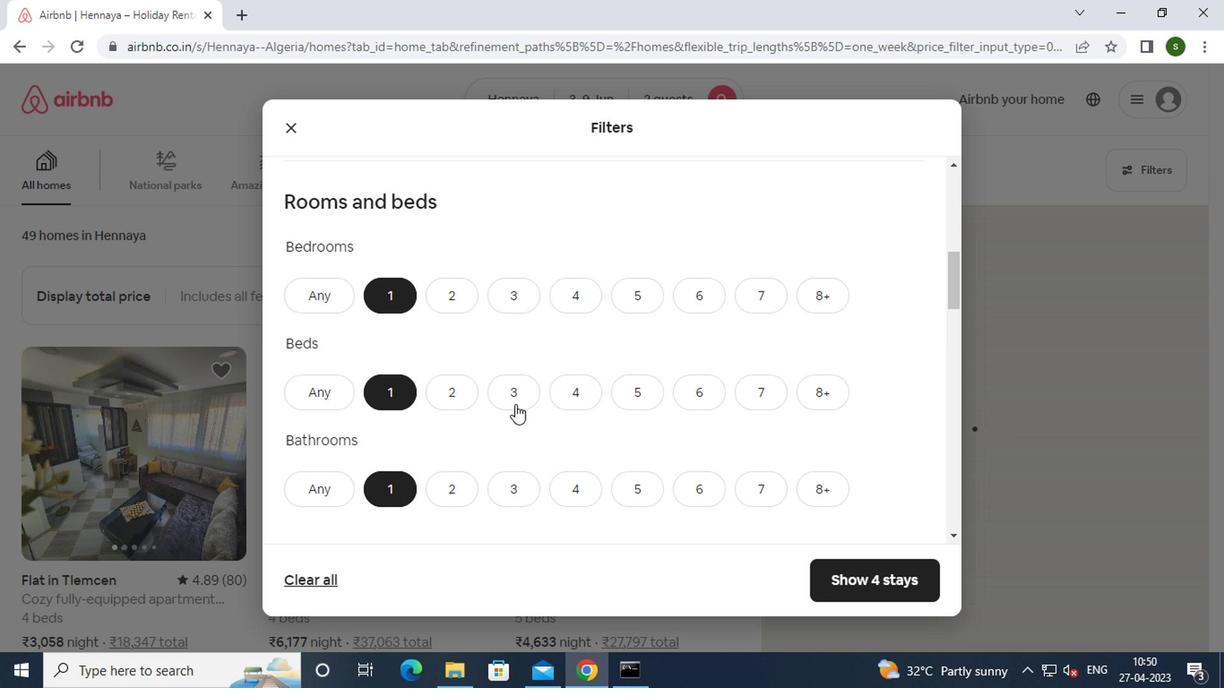 
Action: Mouse scrolled (531, 381) with delta (0, -1)
Screenshot: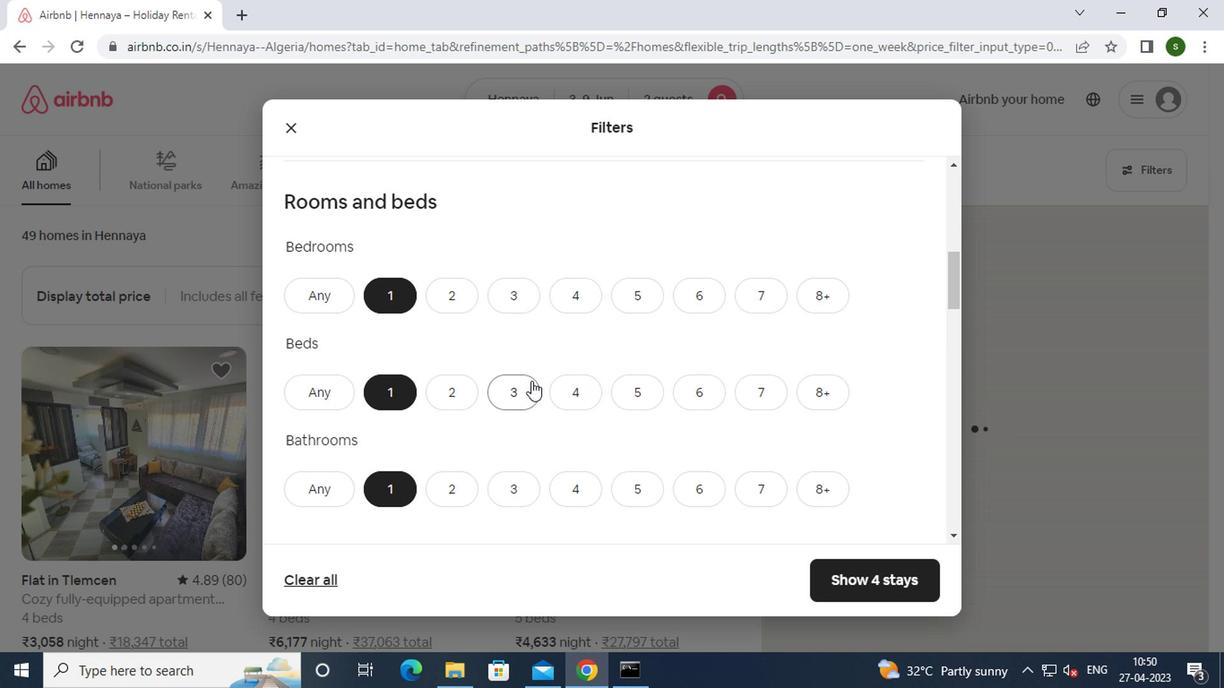 
Action: Mouse scrolled (531, 381) with delta (0, -1)
Screenshot: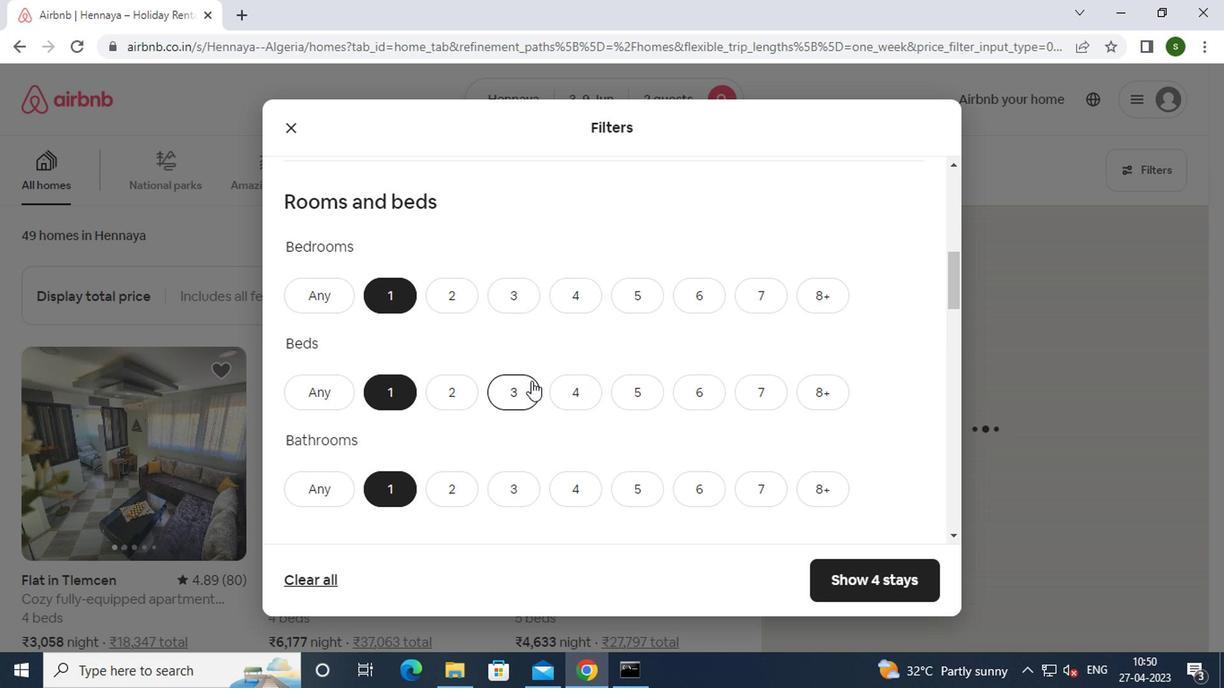 
Action: Mouse scrolled (531, 381) with delta (0, -1)
Screenshot: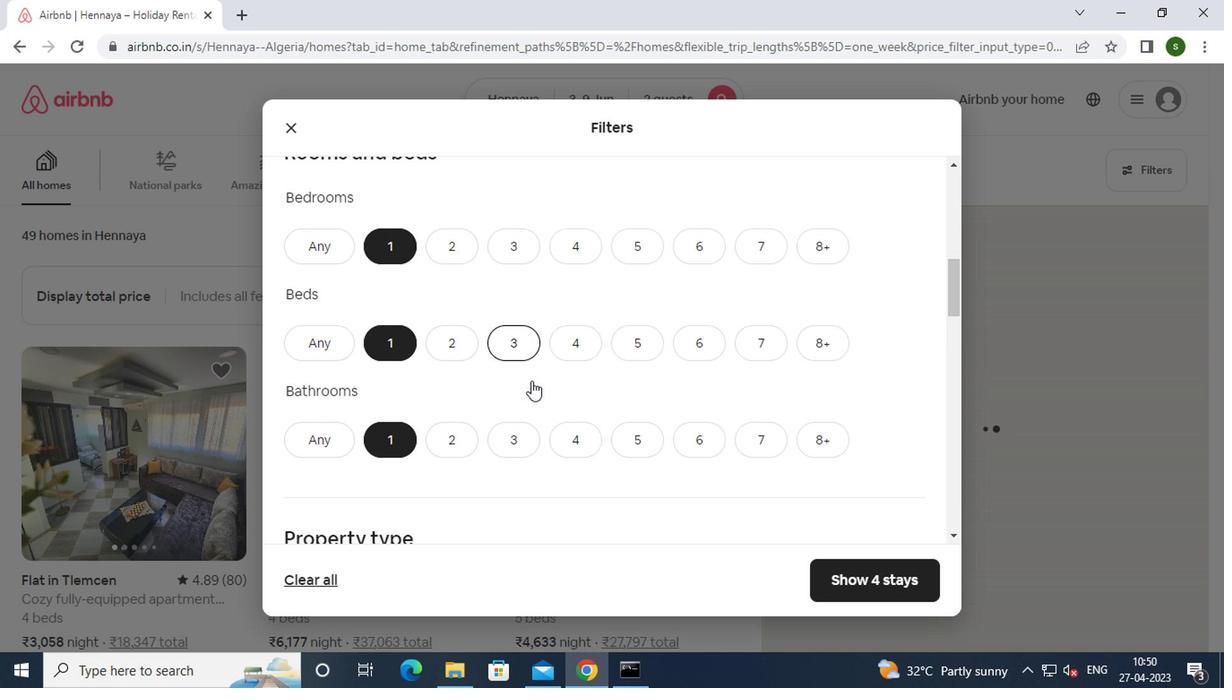 
Action: Mouse moved to (387, 414)
Screenshot: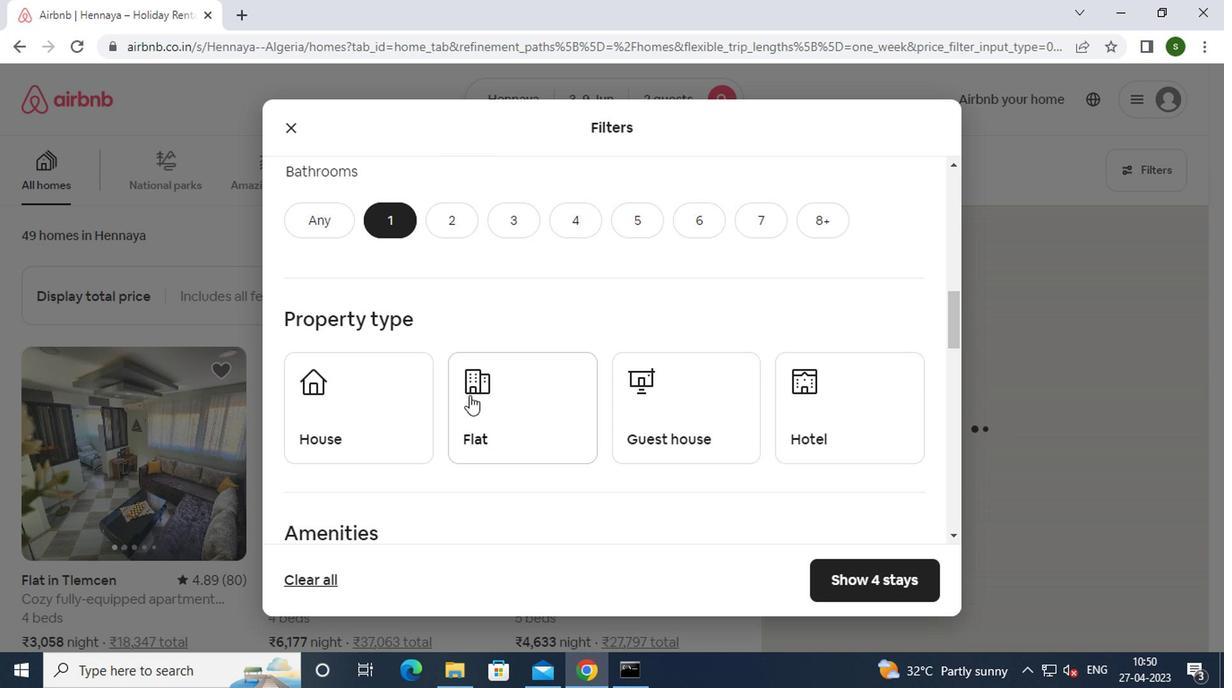 
Action: Mouse pressed left at (387, 414)
Screenshot: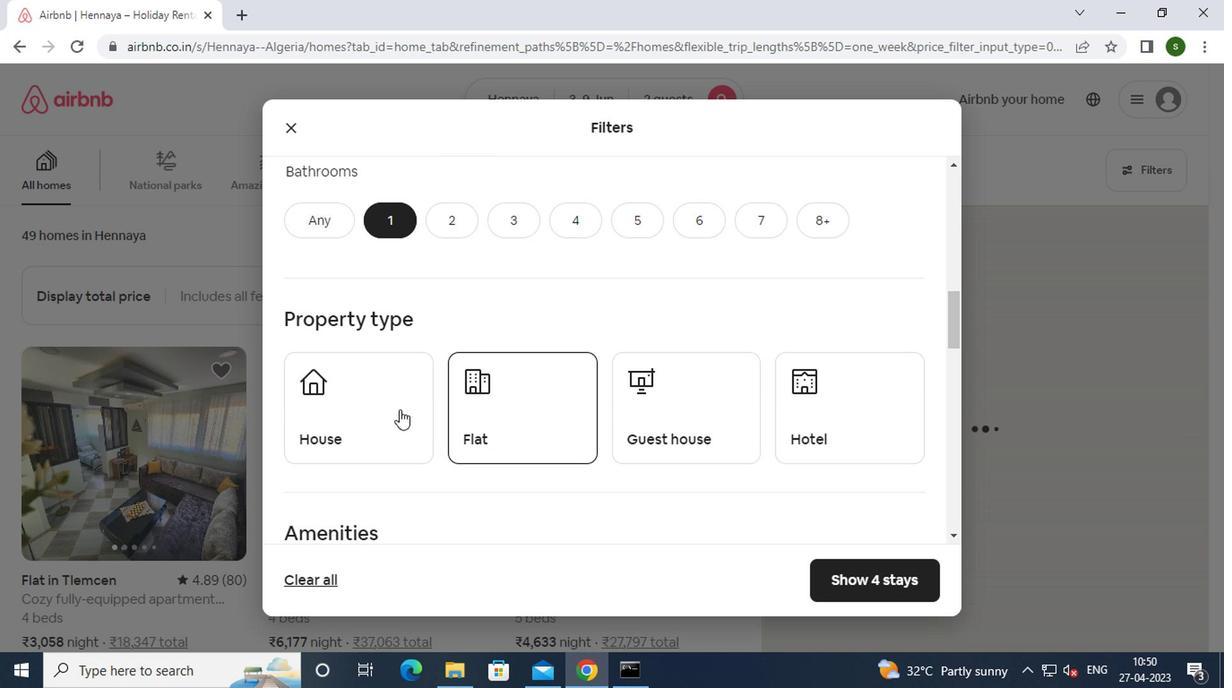 
Action: Mouse moved to (526, 410)
Screenshot: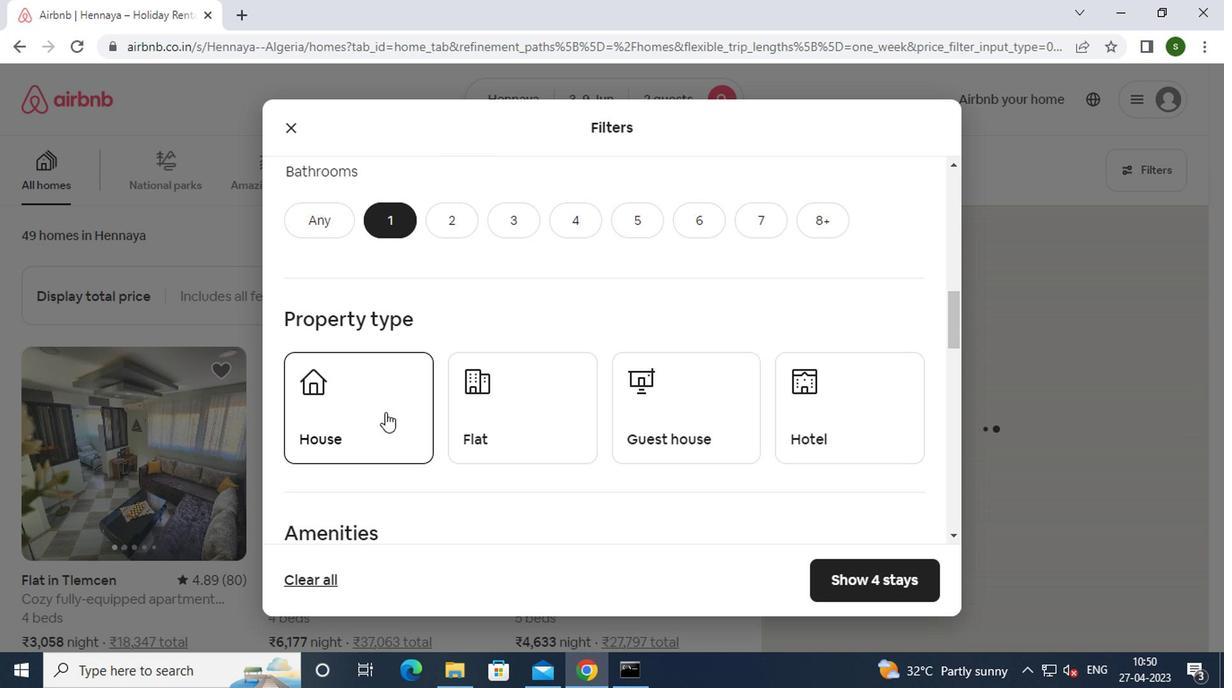 
Action: Mouse pressed left at (526, 410)
Screenshot: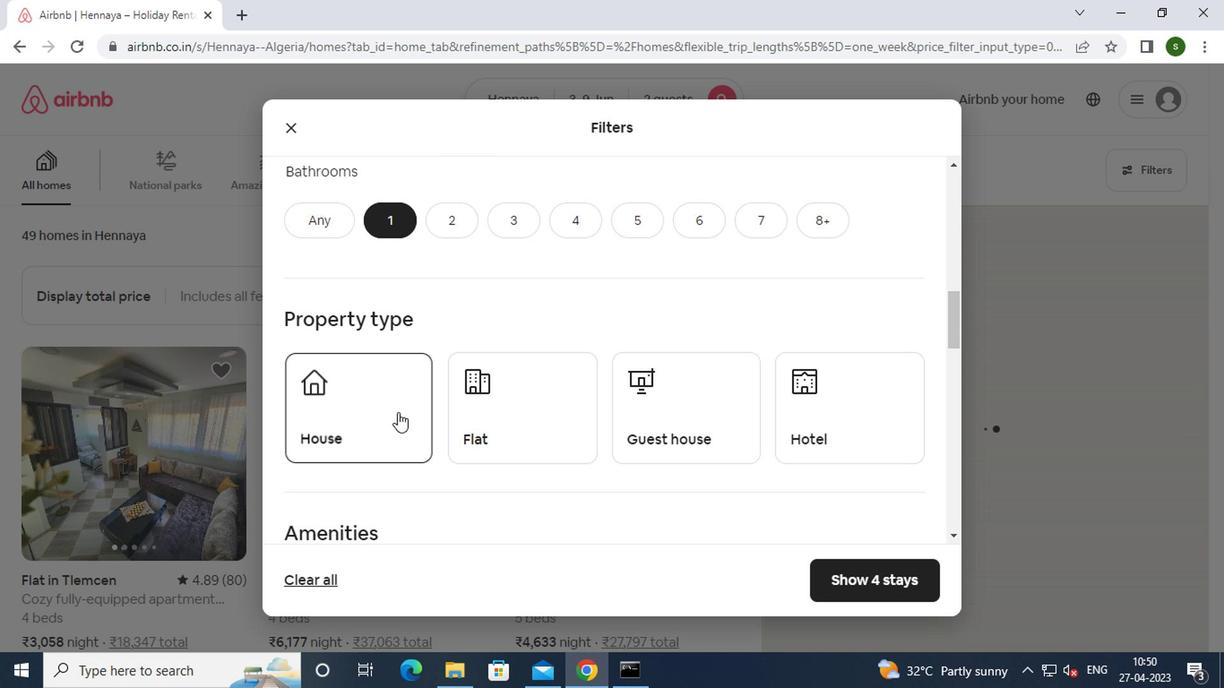 
Action: Mouse moved to (834, 395)
Screenshot: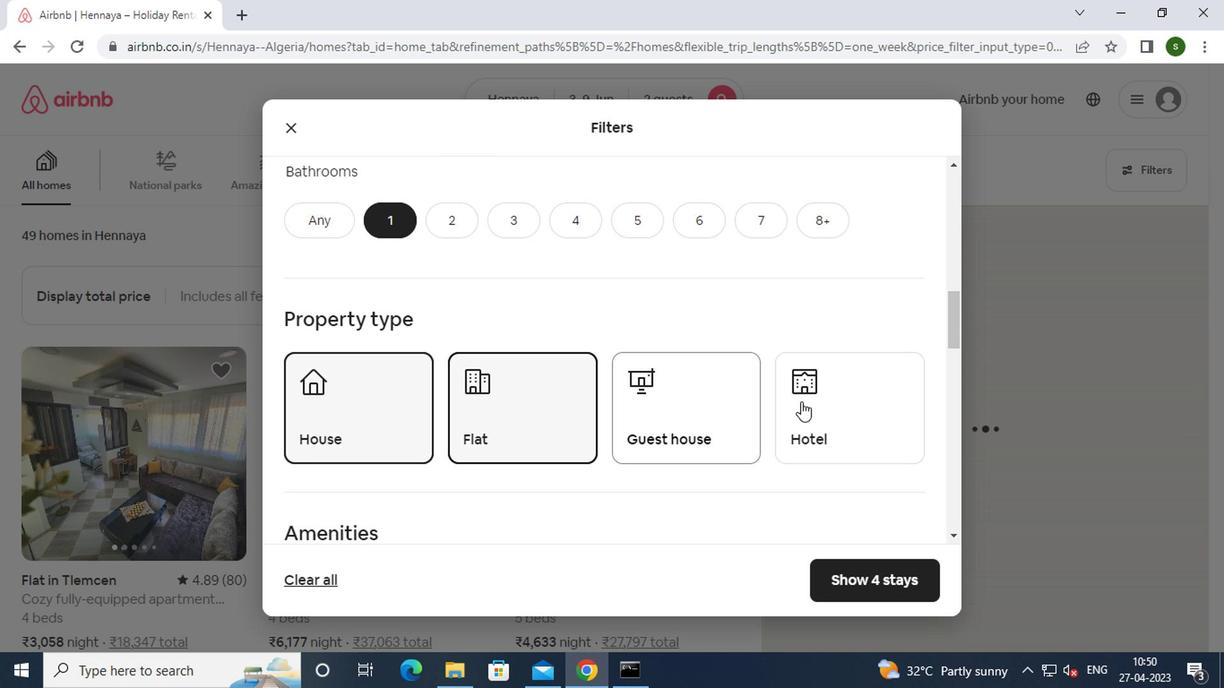 
Action: Mouse pressed left at (834, 395)
Screenshot: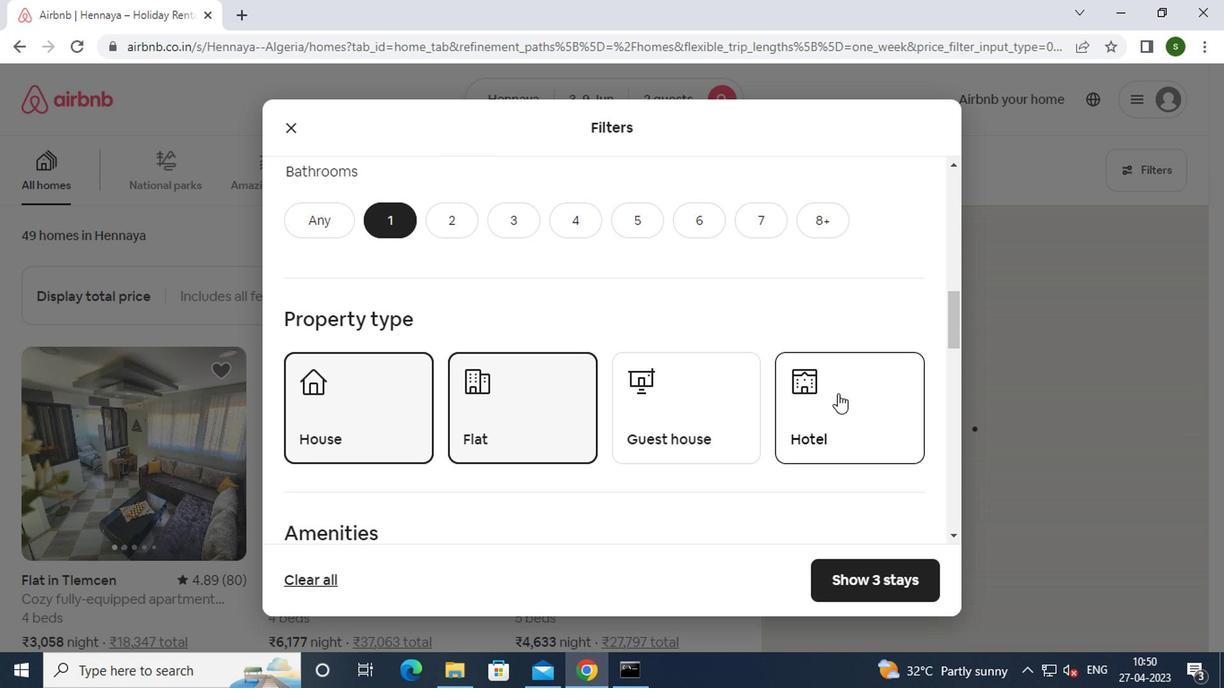
Action: Mouse moved to (747, 294)
Screenshot: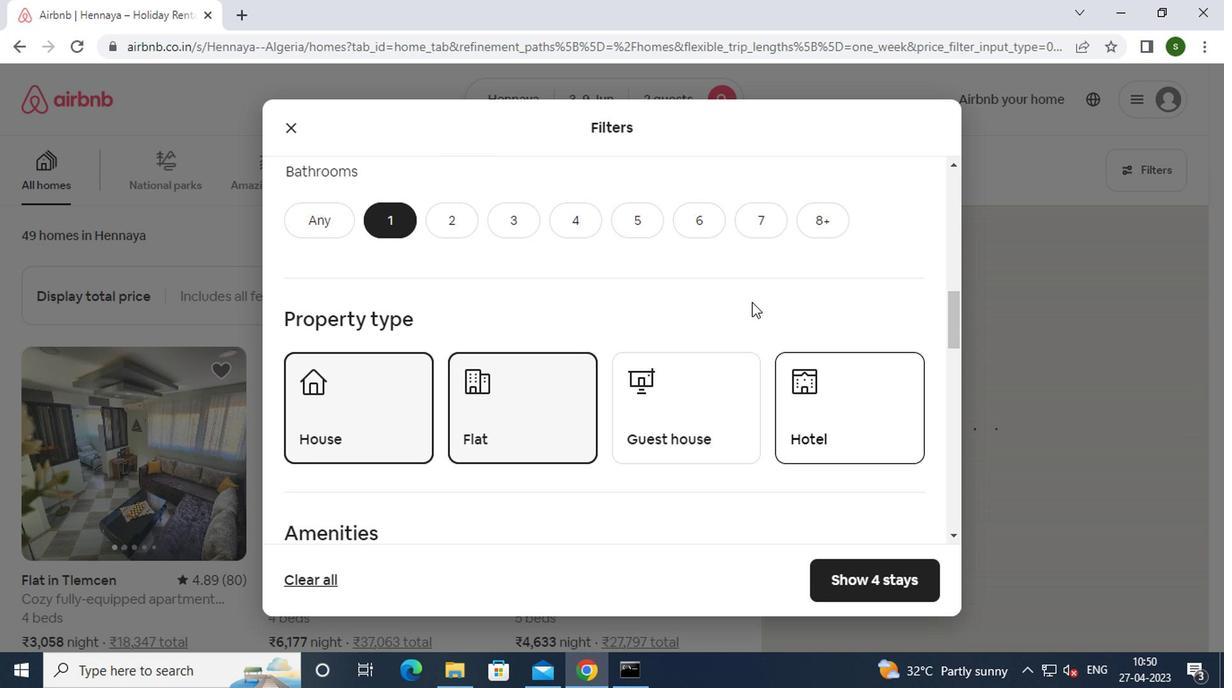 
Action: Mouse scrolled (747, 293) with delta (0, -1)
Screenshot: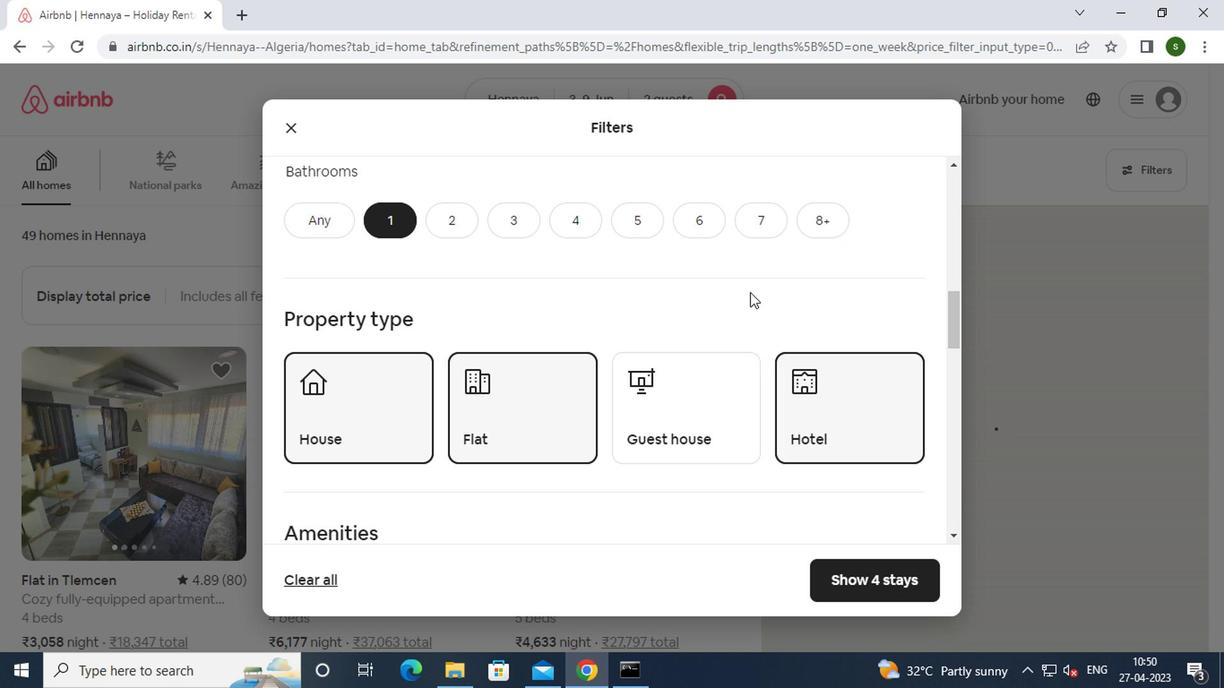 
Action: Mouse scrolled (747, 293) with delta (0, -1)
Screenshot: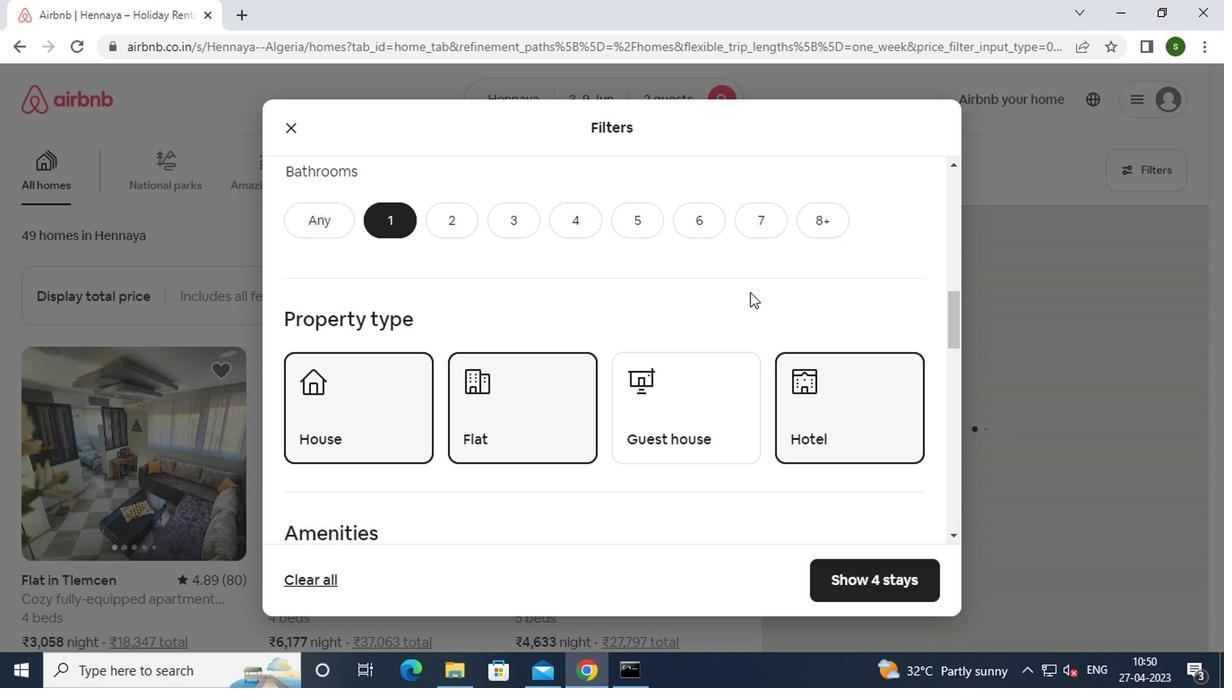 
Action: Mouse scrolled (747, 293) with delta (0, -1)
Screenshot: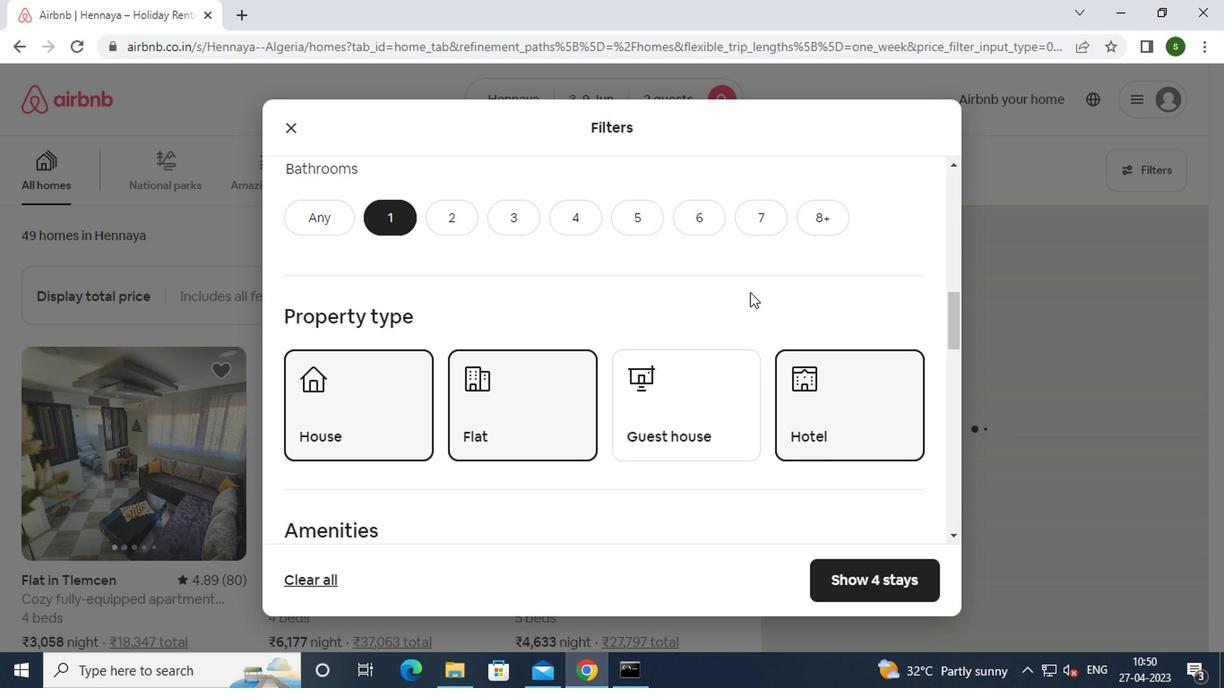 
Action: Mouse moved to (725, 395)
Screenshot: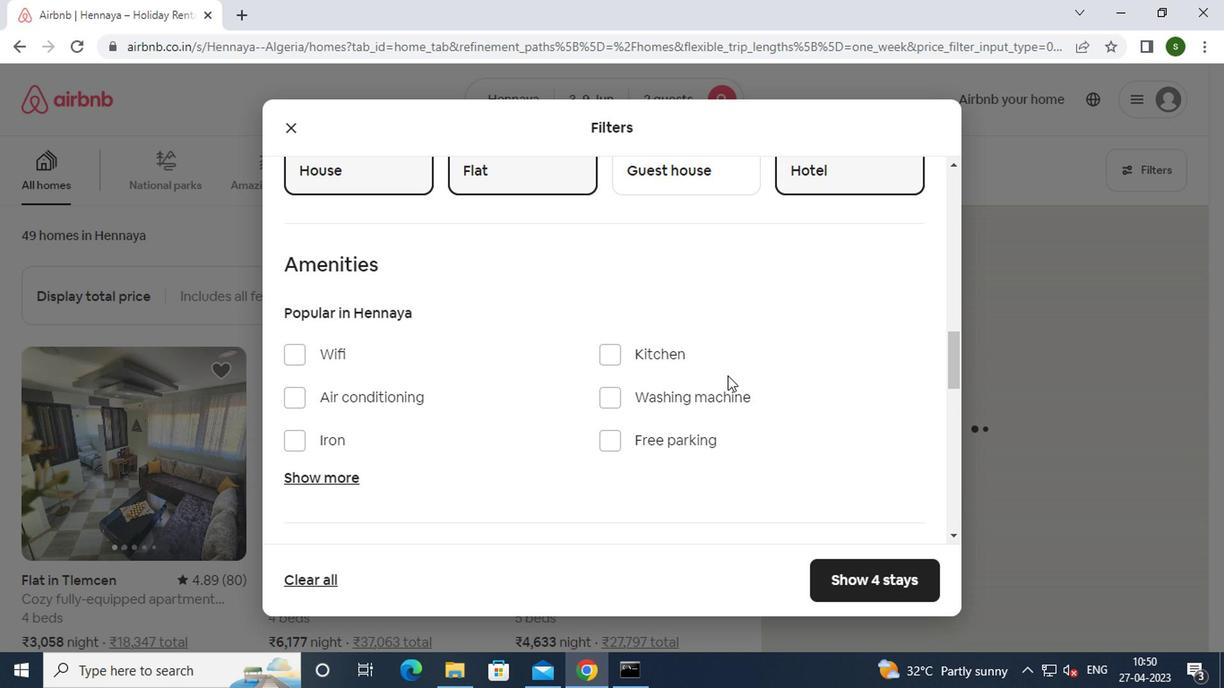 
Action: Mouse pressed left at (725, 395)
Screenshot: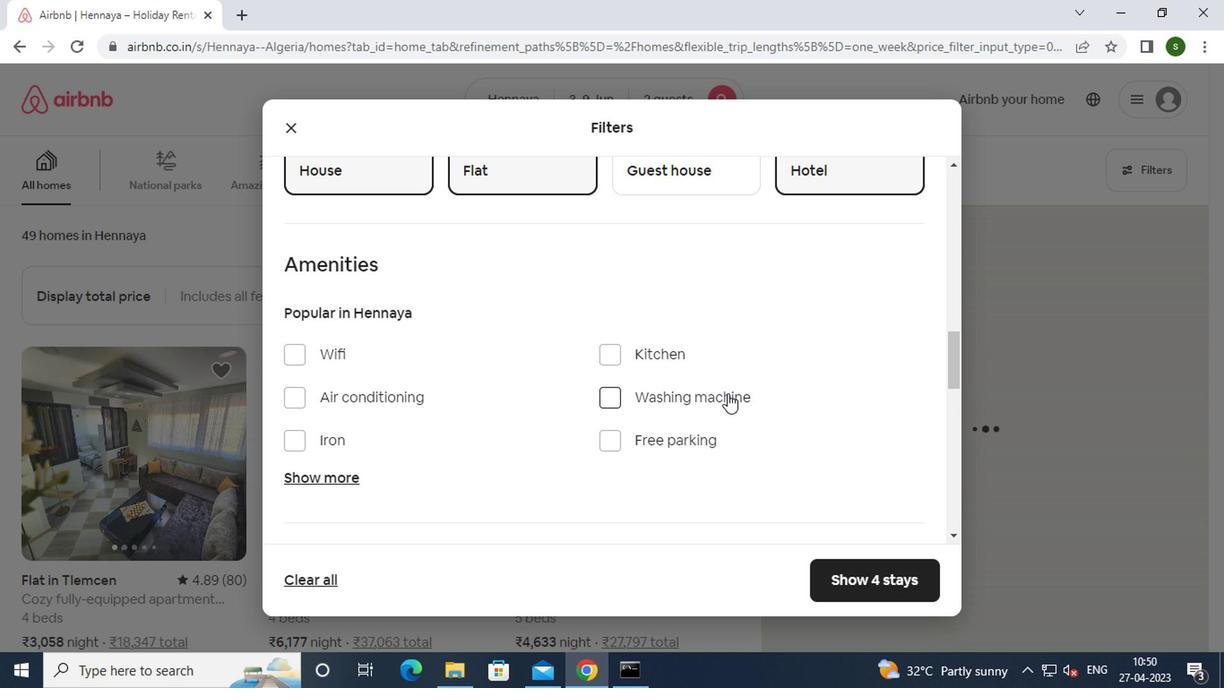 
Action: Mouse moved to (818, 357)
Screenshot: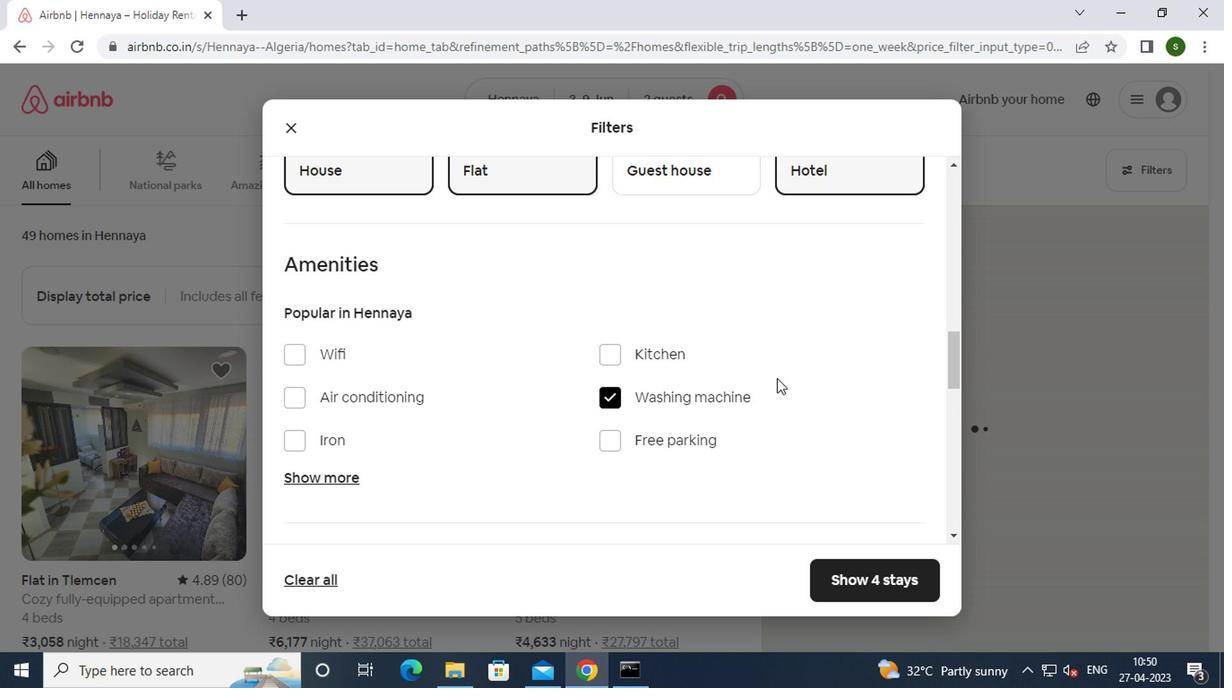 
Action: Mouse scrolled (818, 356) with delta (0, 0)
Screenshot: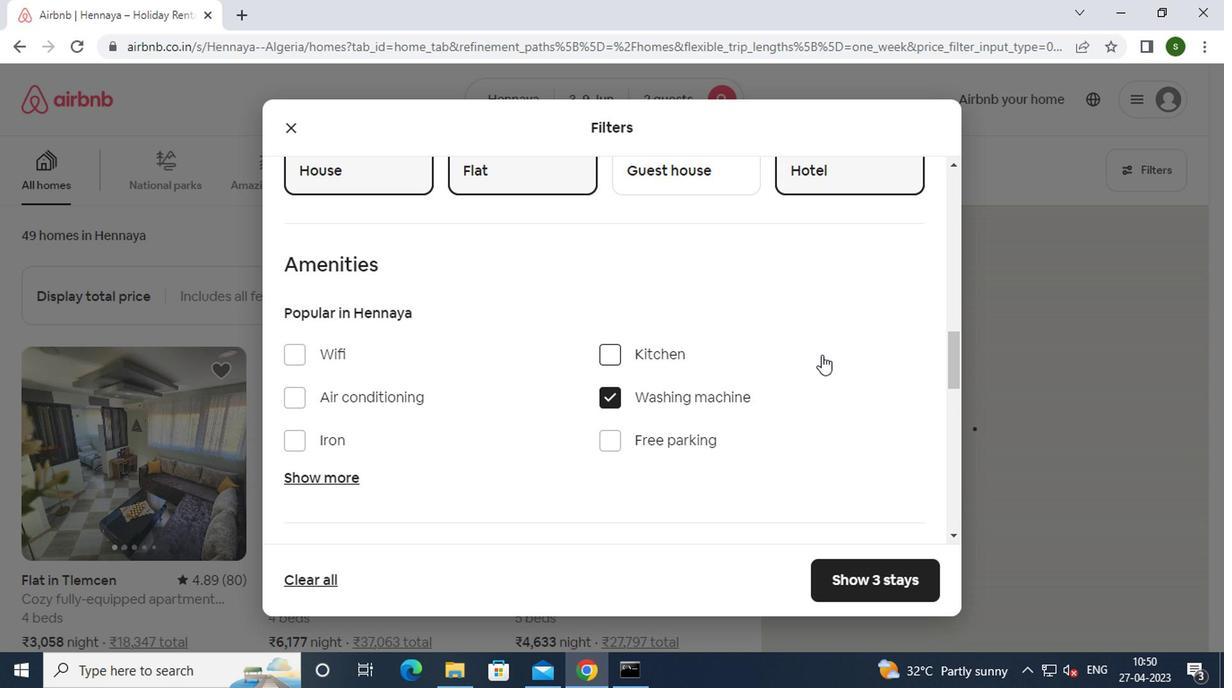 
Action: Mouse scrolled (818, 356) with delta (0, 0)
Screenshot: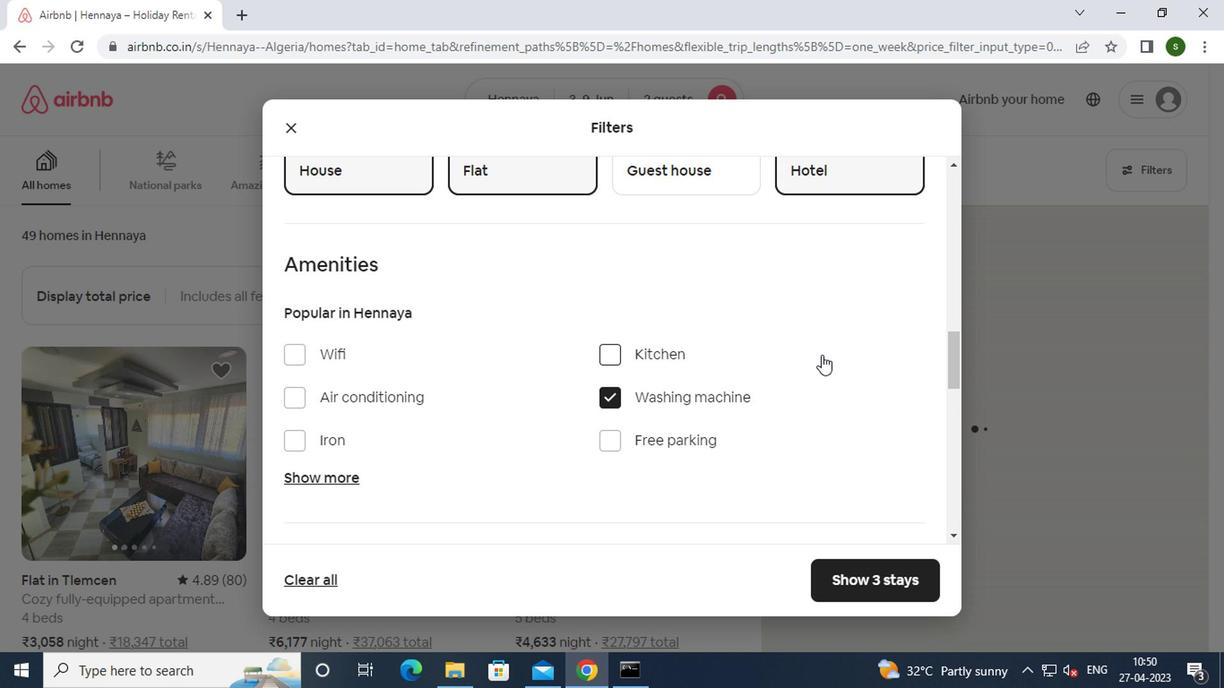 
Action: Mouse scrolled (818, 356) with delta (0, 0)
Screenshot: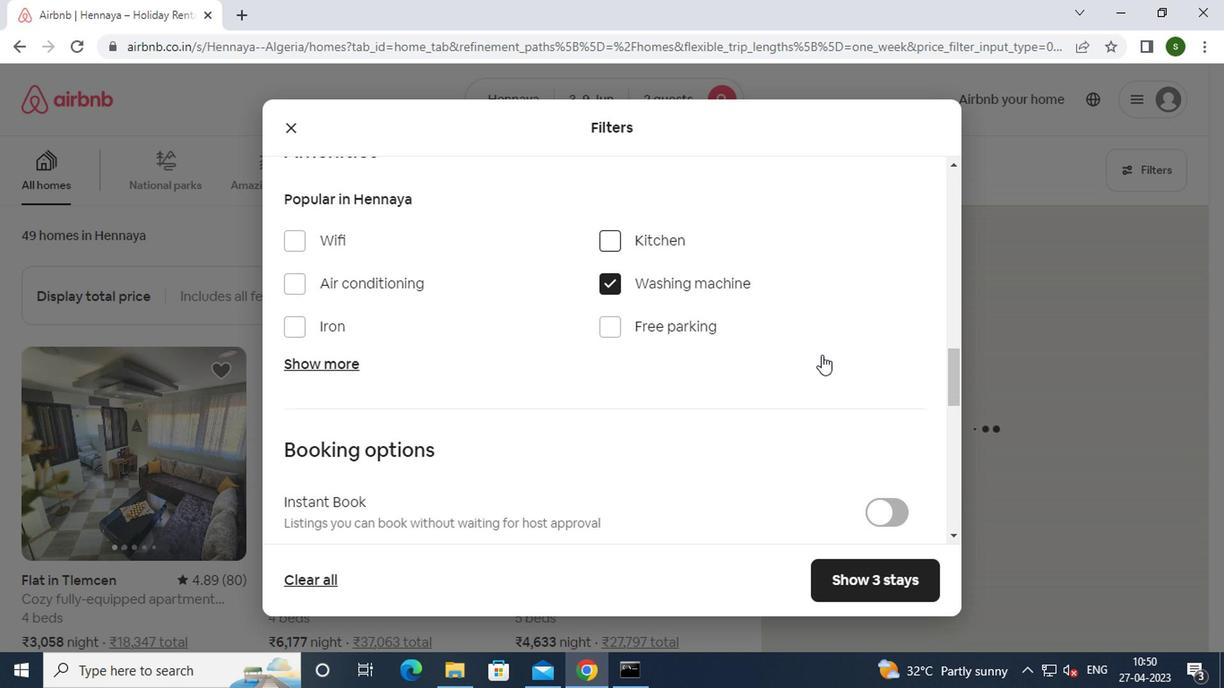 
Action: Mouse moved to (873, 418)
Screenshot: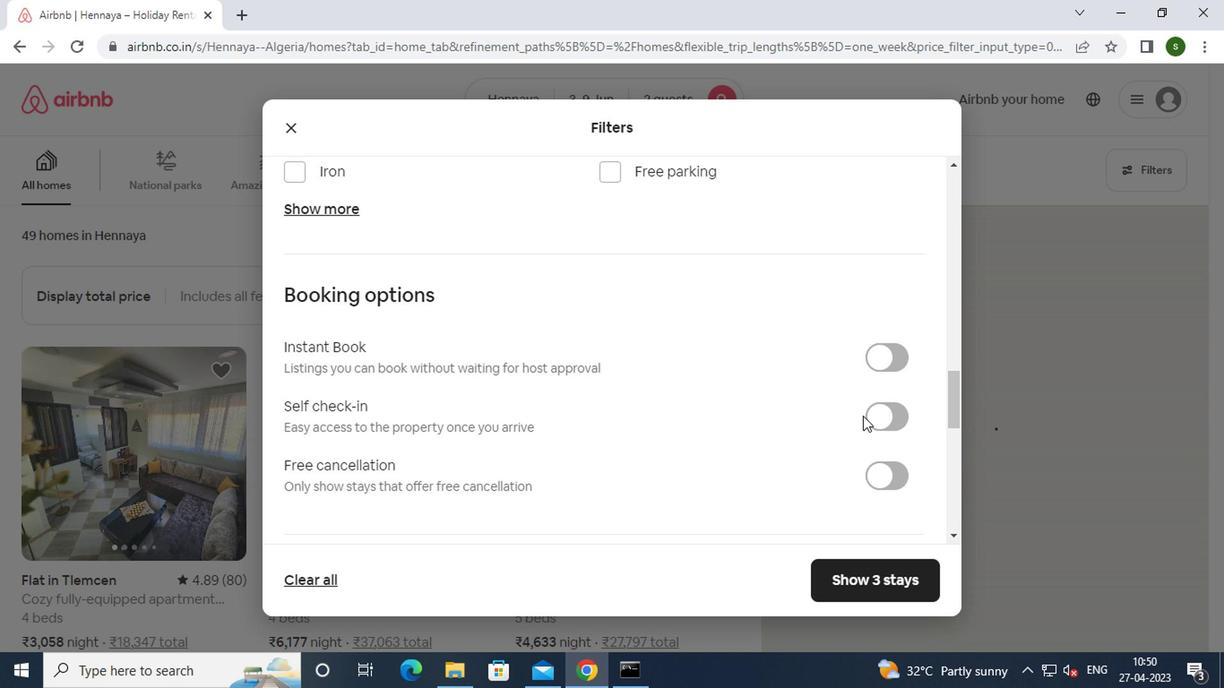 
Action: Mouse pressed left at (873, 418)
Screenshot: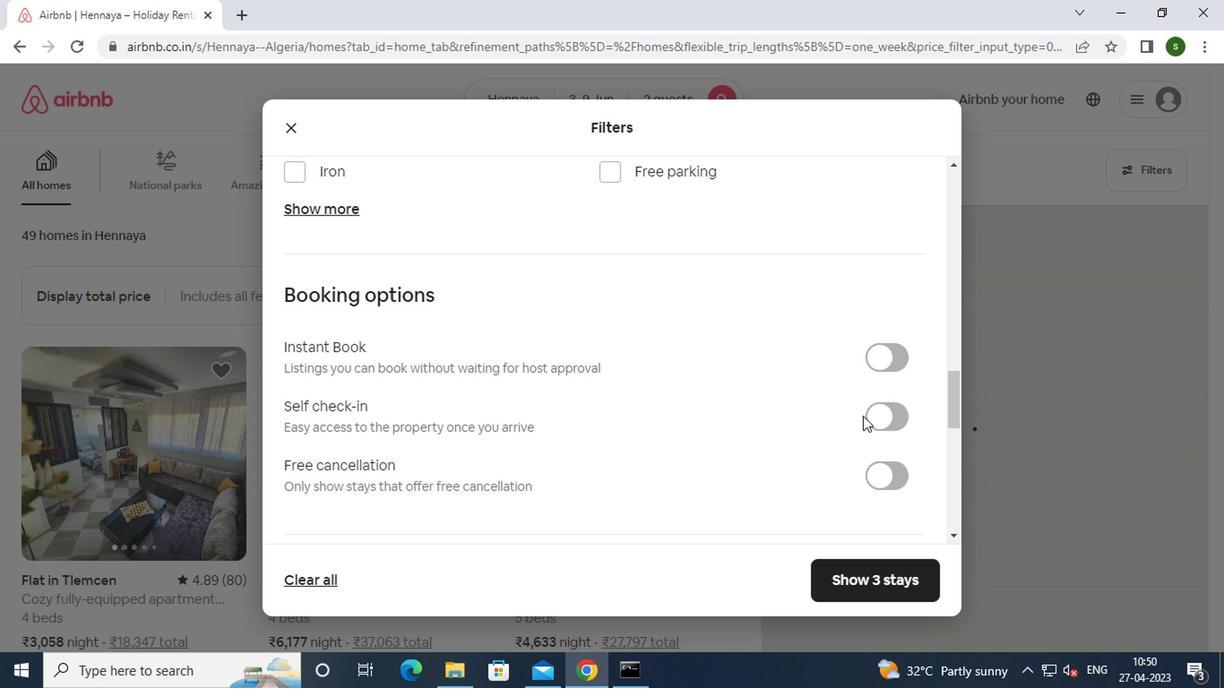 
Action: Mouse moved to (875, 589)
Screenshot: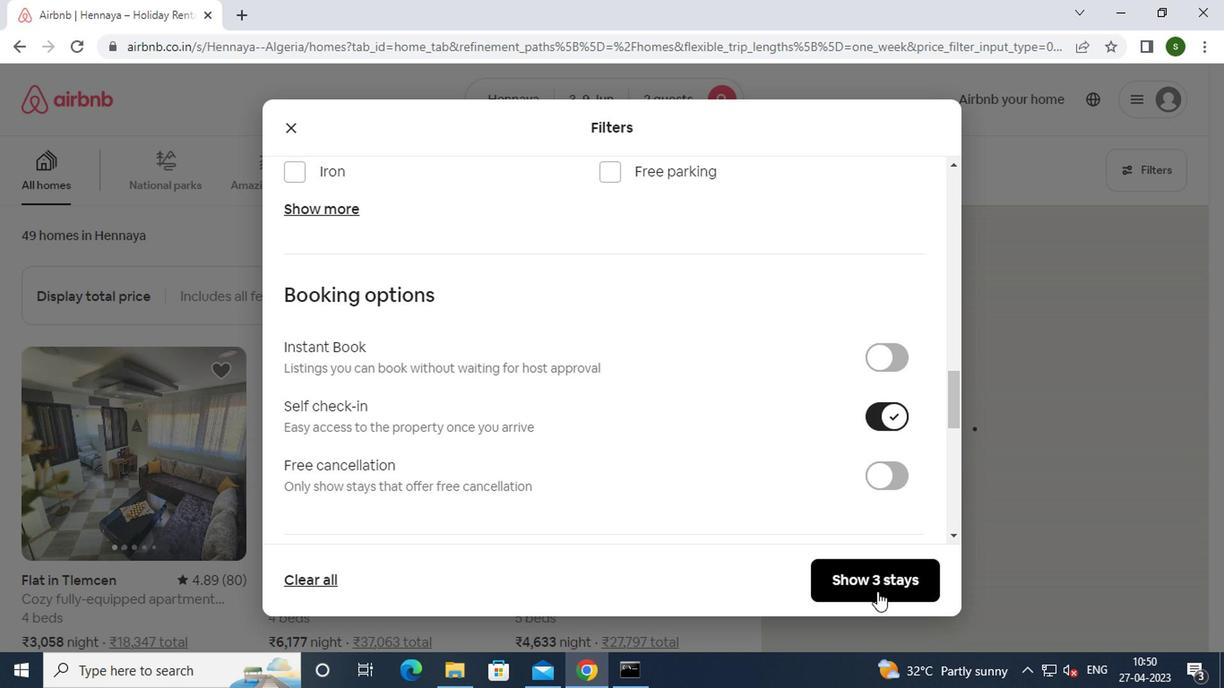 
Action: Mouse pressed left at (875, 589)
Screenshot: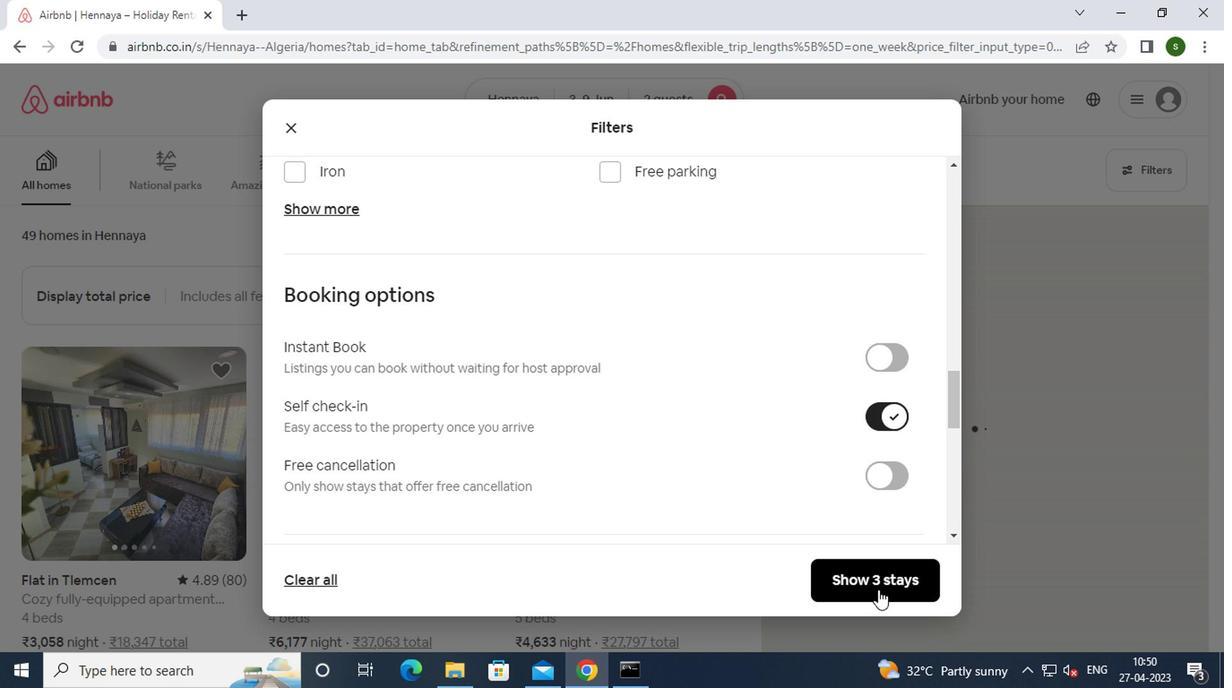 
